 Task: In the Company uottawa.ca, Log call with description : 'Had a conversation with a lead interested in our support services.'; Select call outcome: 'Busy '; Select call Direction: Inbound; Add date: '5 September, 2023' and time 12:00:PM. Logged in from softage.1@softage.net
Action: Mouse moved to (119, 75)
Screenshot: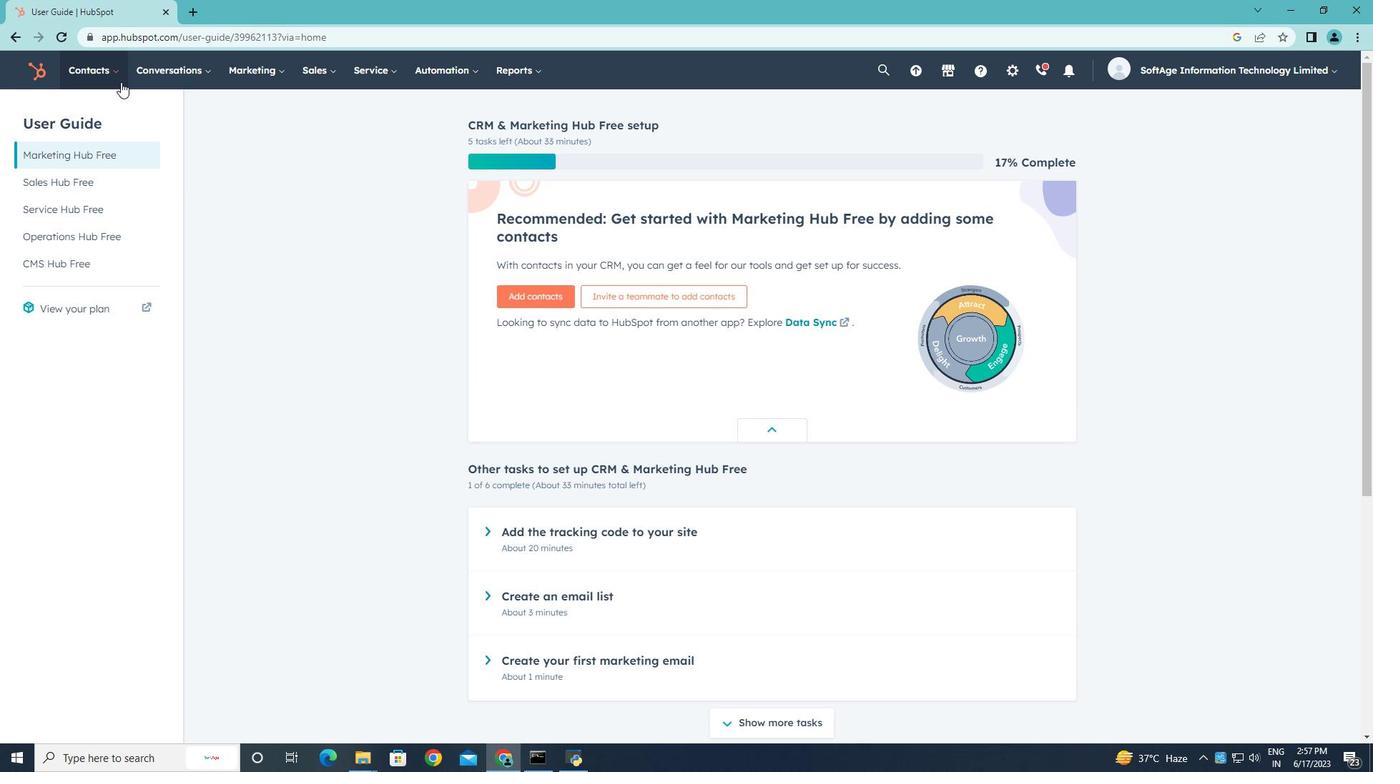 
Action: Mouse pressed left at (119, 75)
Screenshot: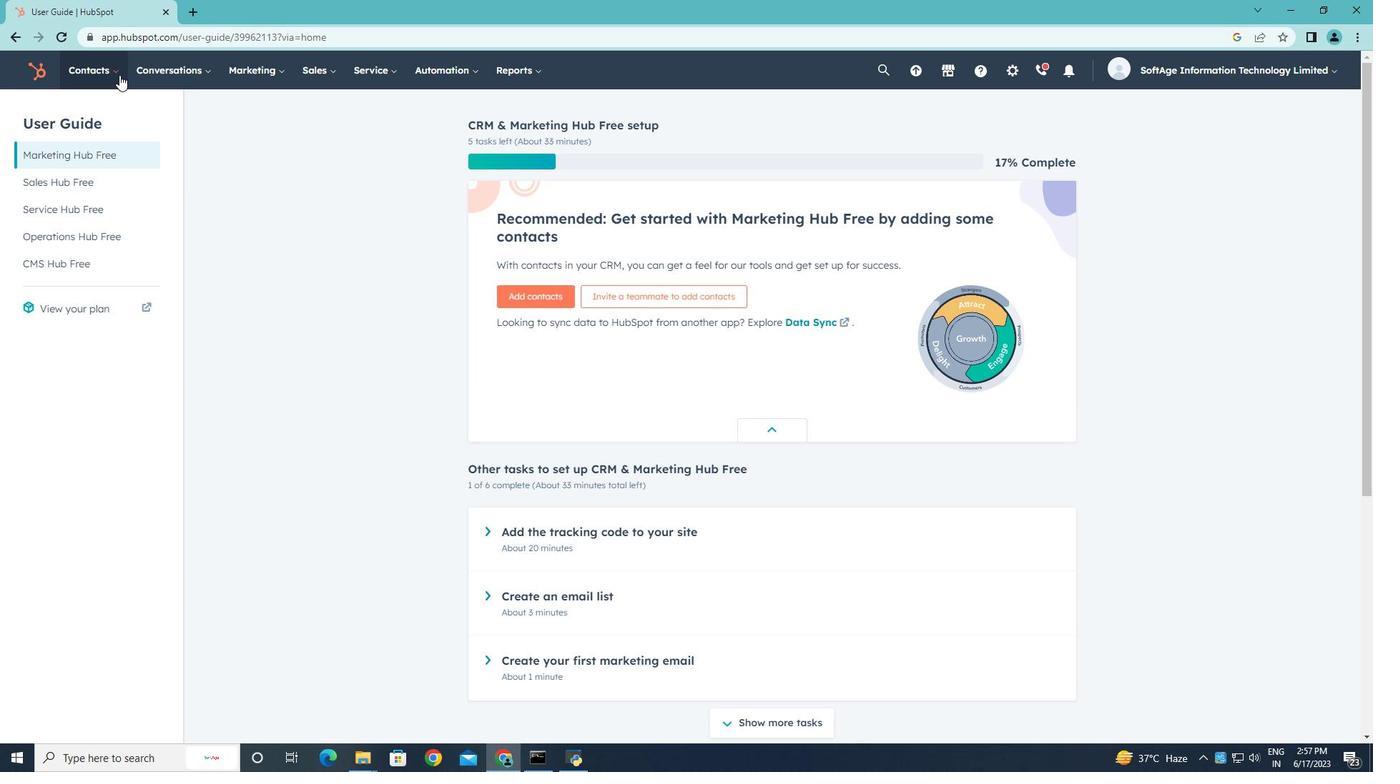 
Action: Mouse moved to (114, 143)
Screenshot: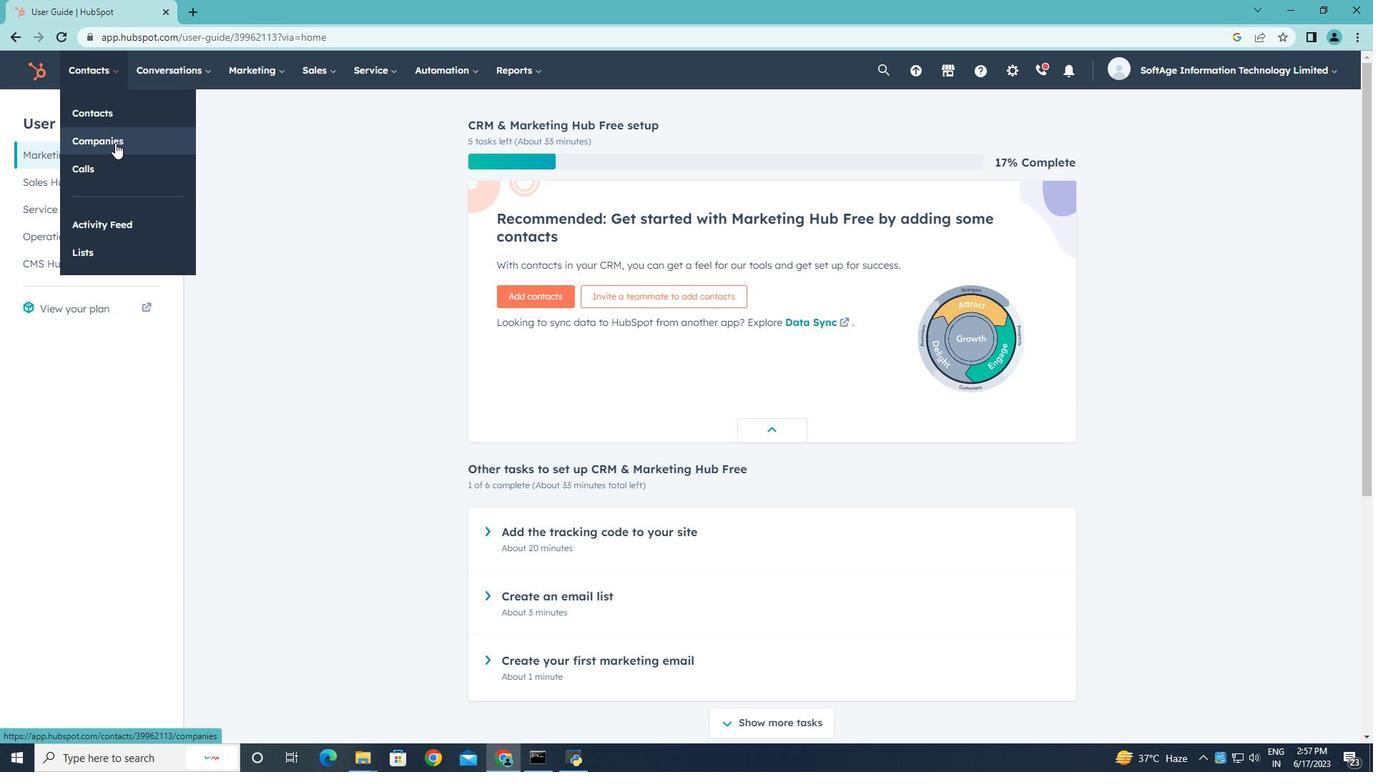 
Action: Mouse pressed left at (114, 143)
Screenshot: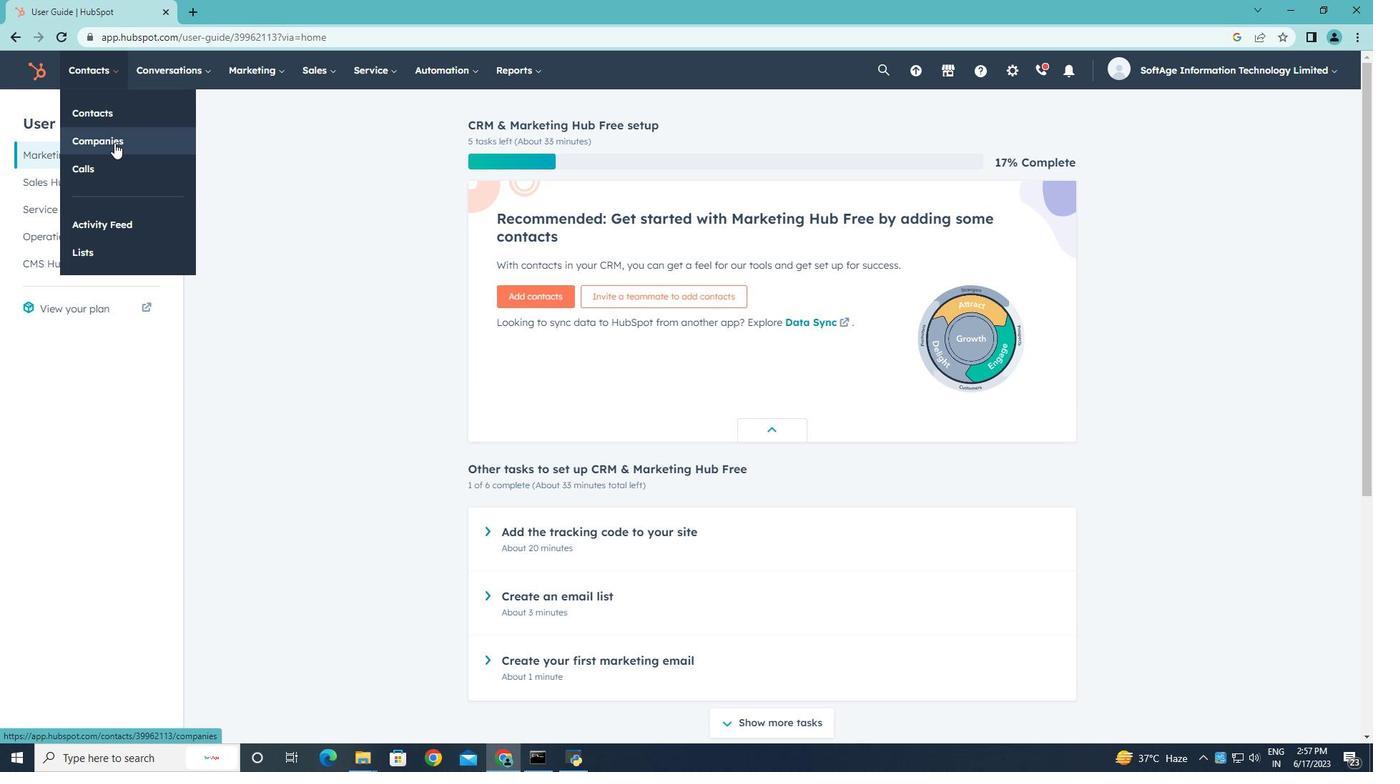 
Action: Mouse moved to (135, 233)
Screenshot: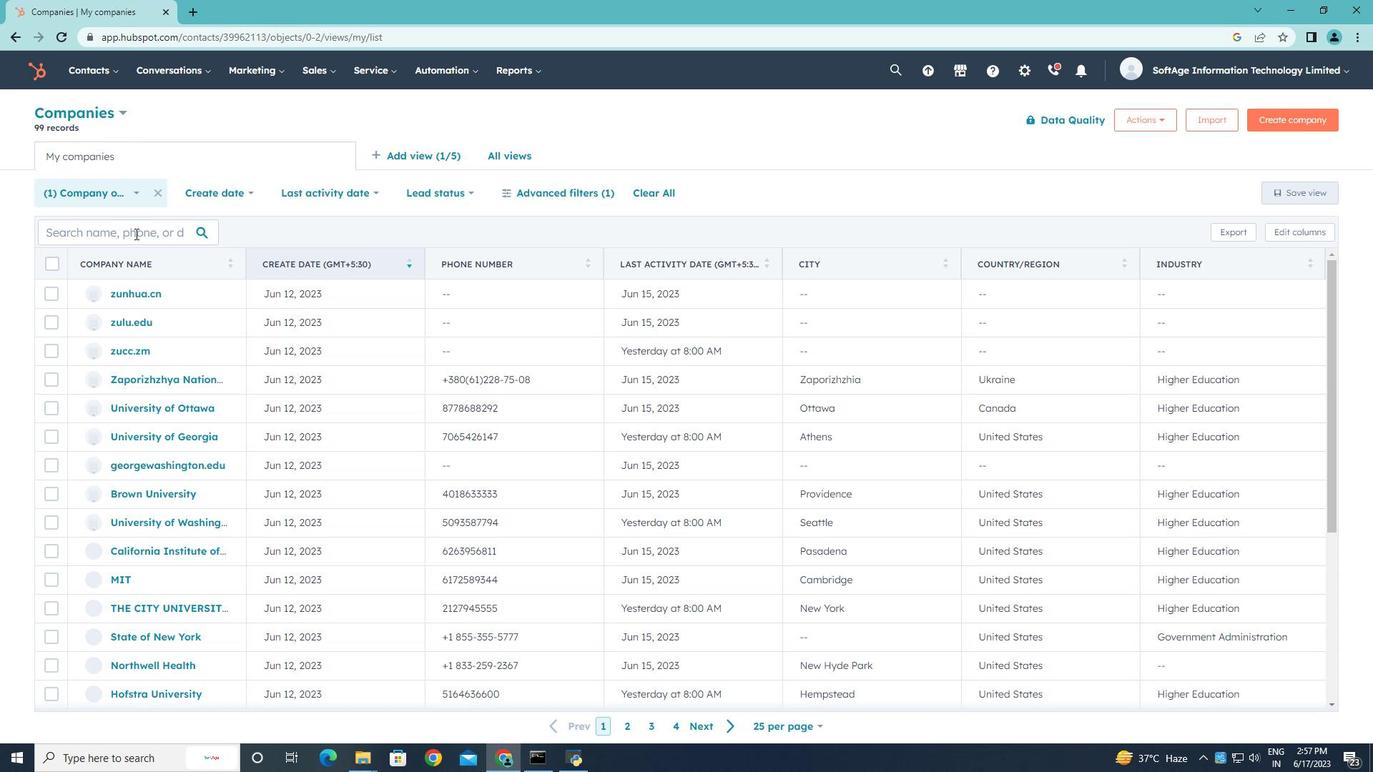 
Action: Mouse pressed left at (135, 233)
Screenshot: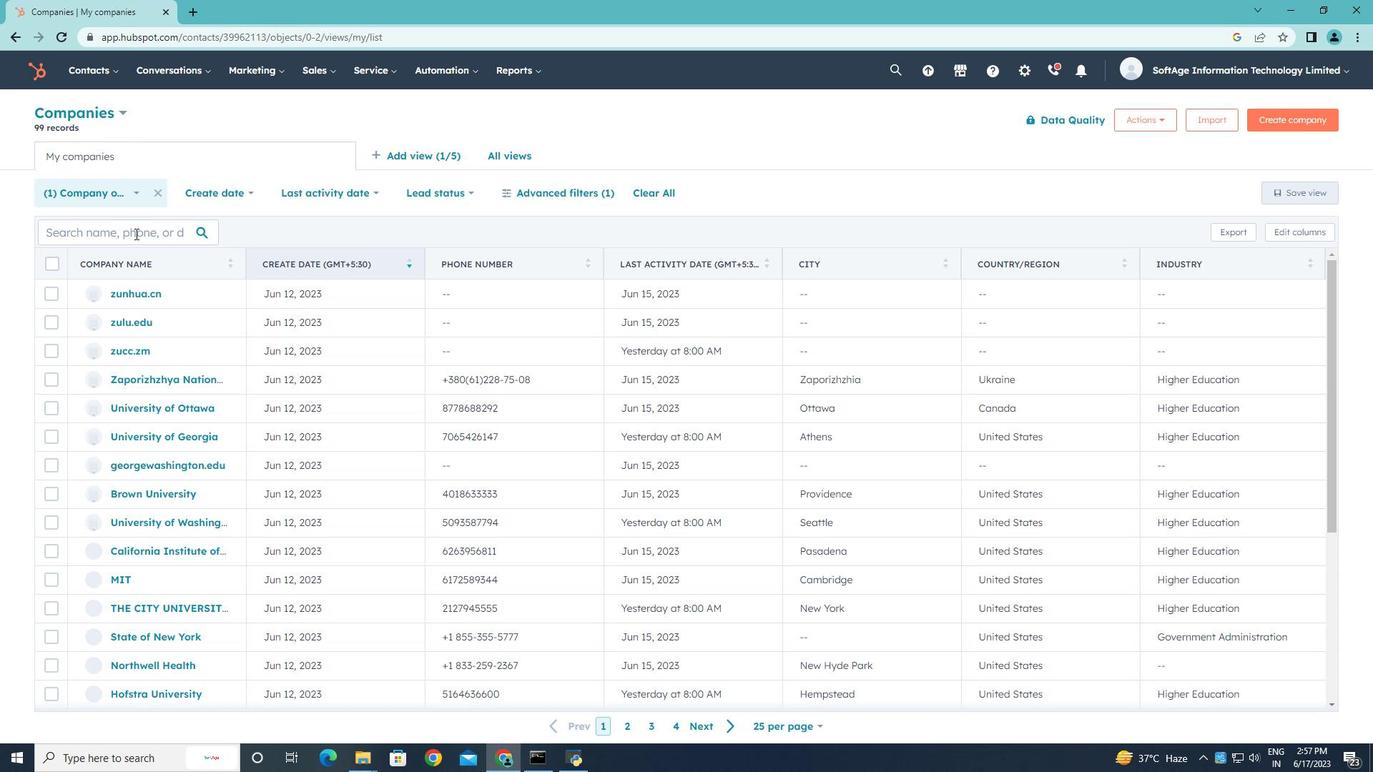 
Action: Key pressed uottawa.ca
Screenshot: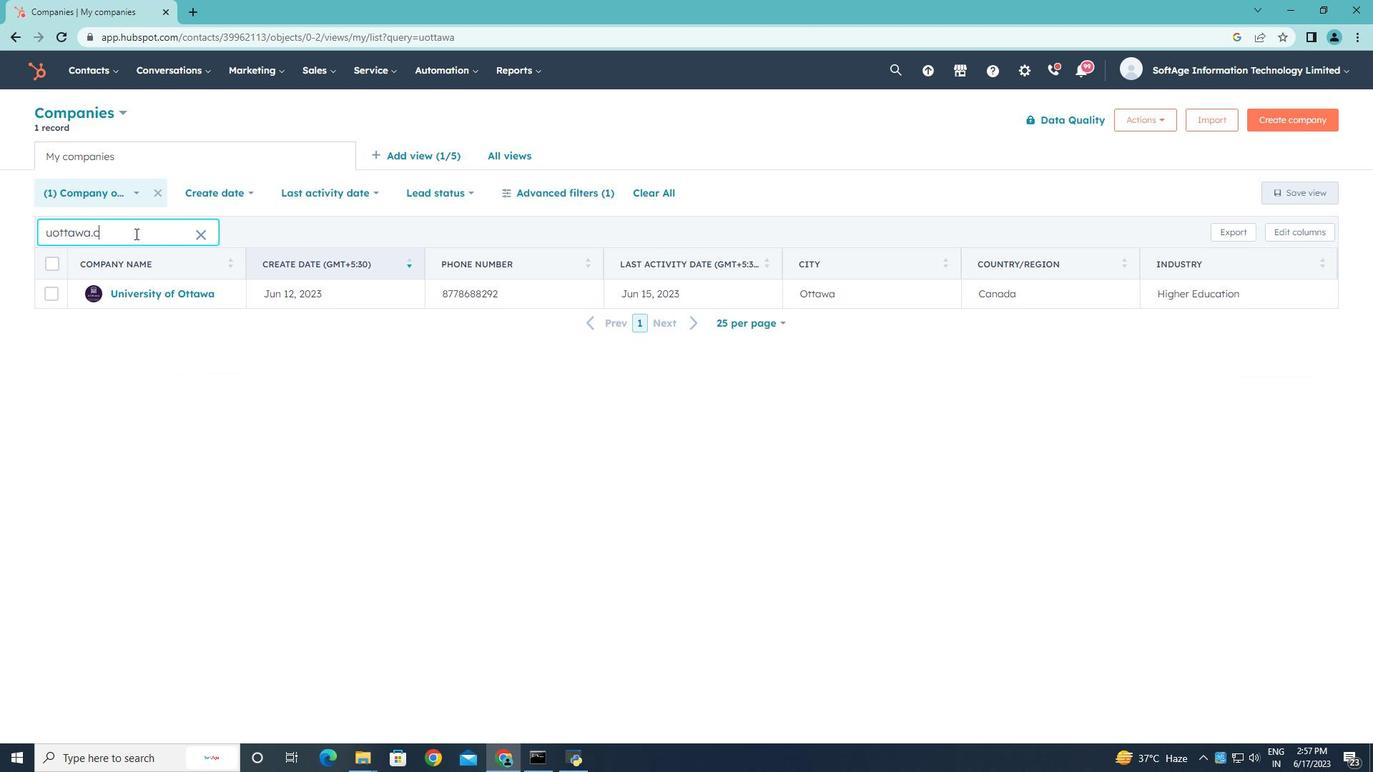 
Action: Mouse moved to (144, 293)
Screenshot: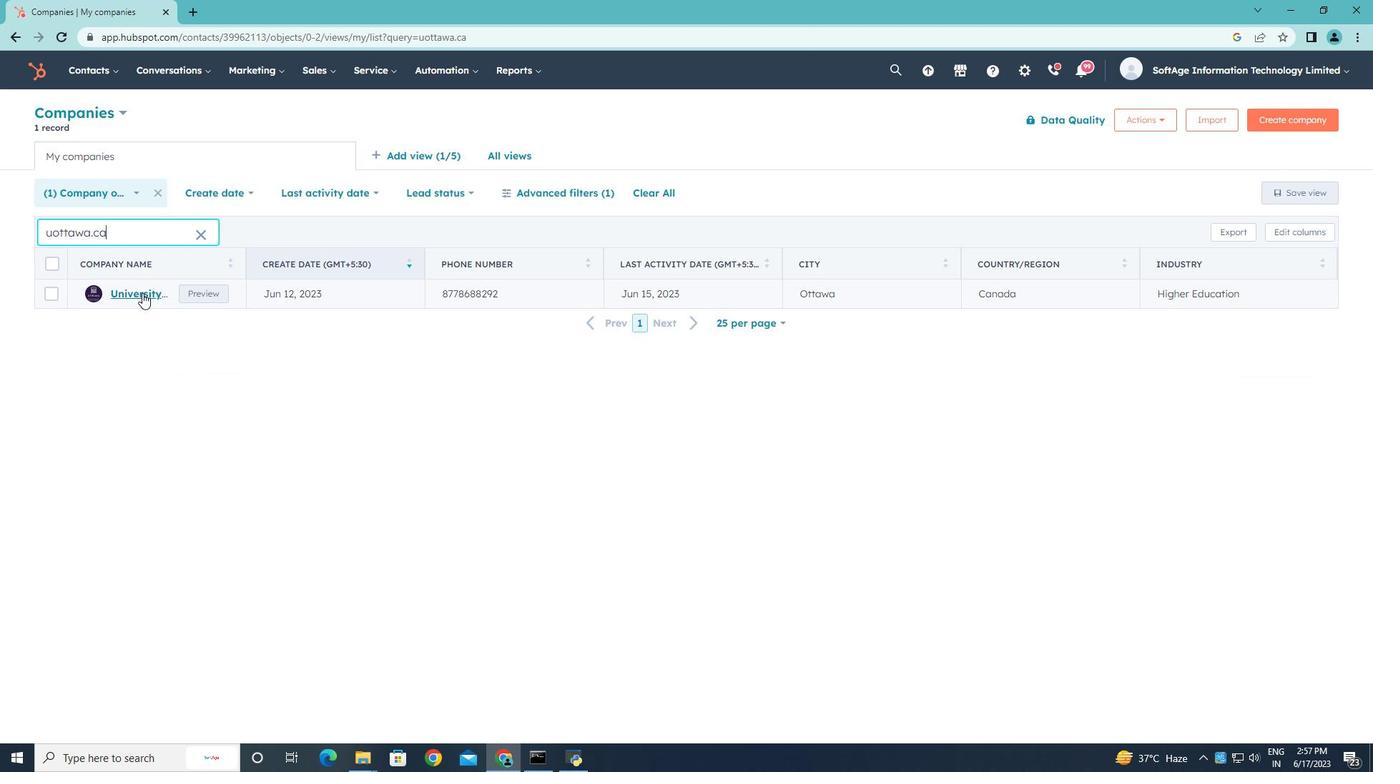 
Action: Mouse pressed left at (144, 293)
Screenshot: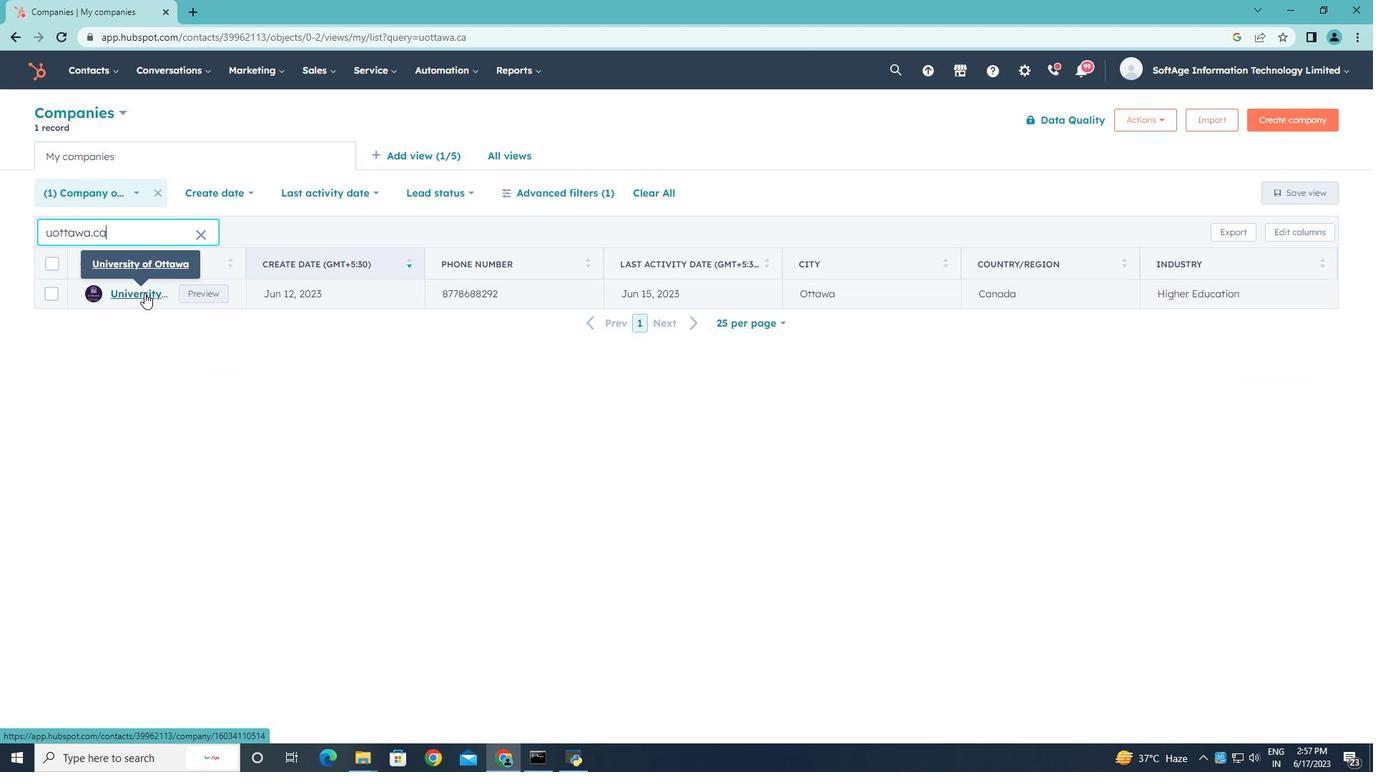 
Action: Mouse moved to (281, 243)
Screenshot: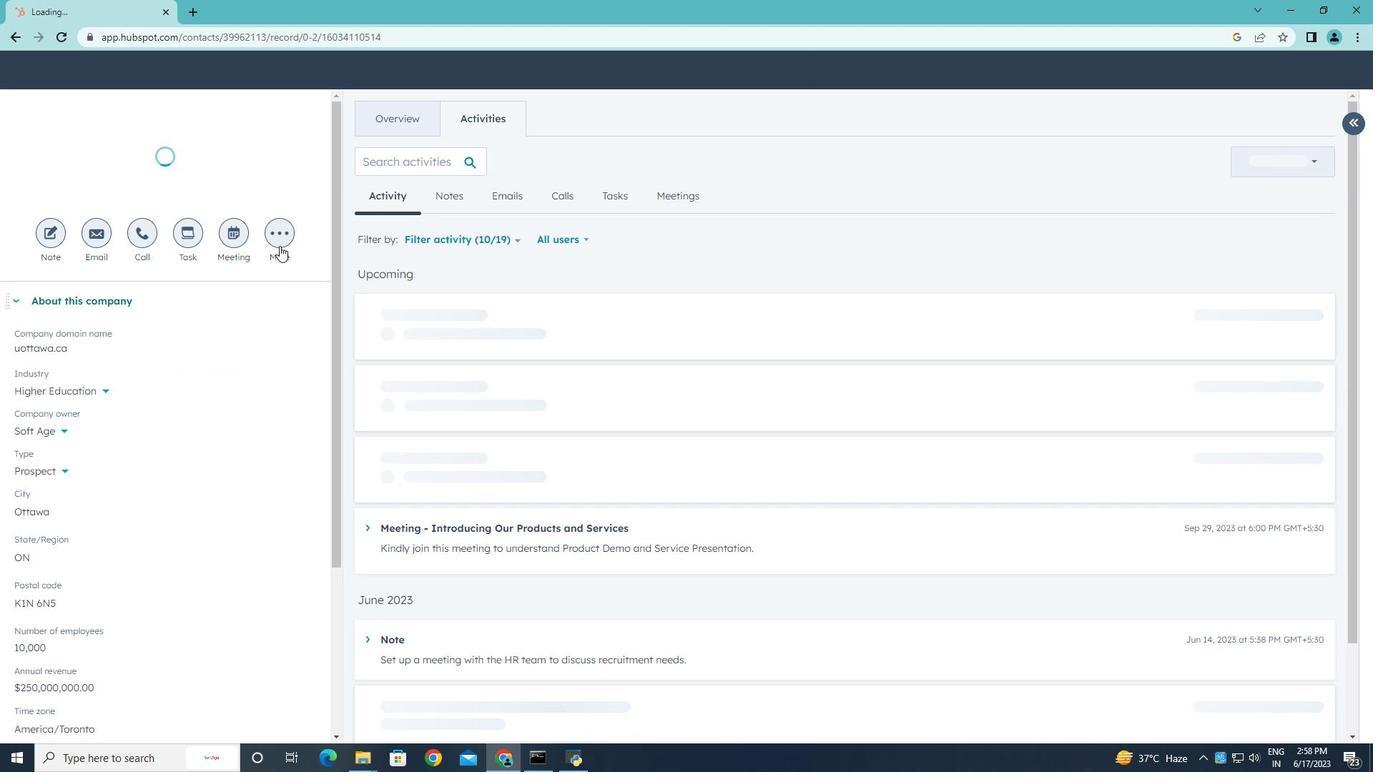 
Action: Mouse pressed left at (281, 243)
Screenshot: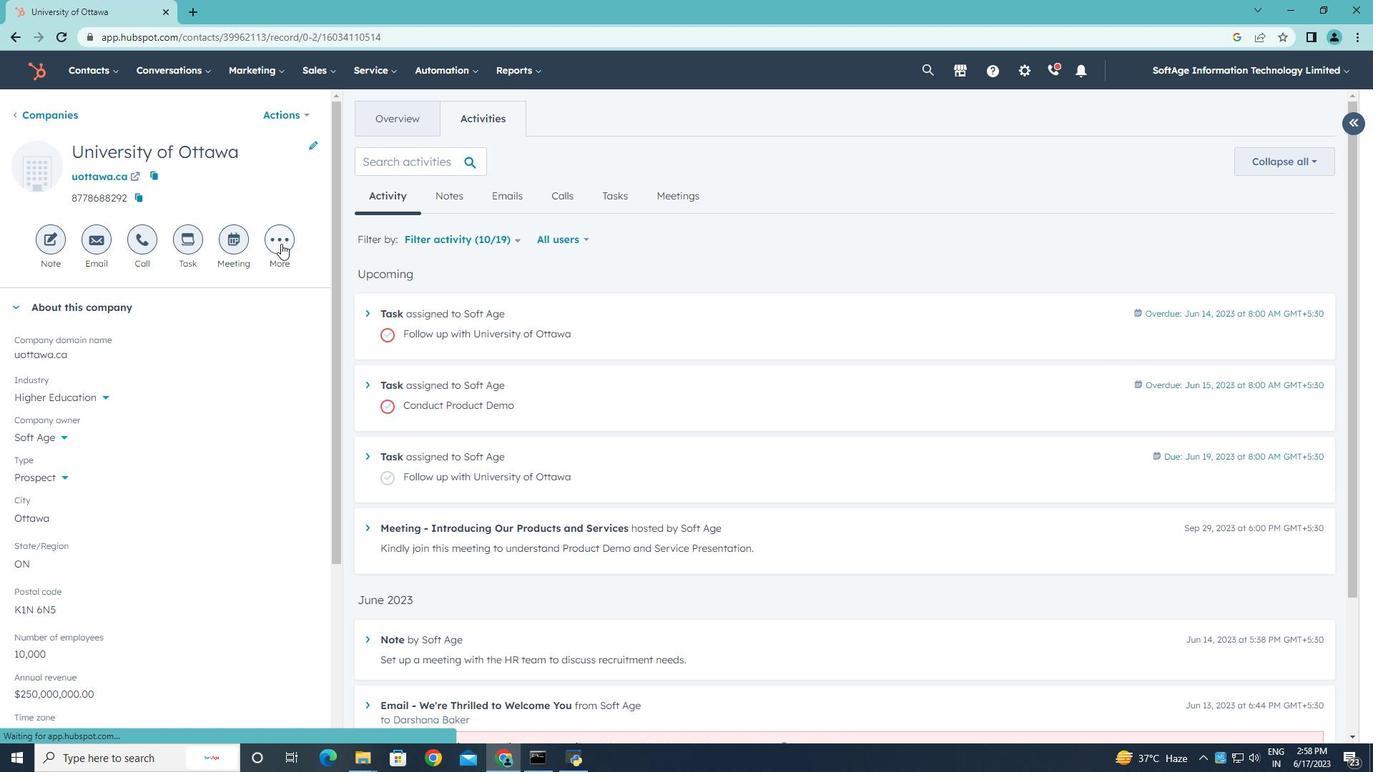 
Action: Mouse moved to (268, 355)
Screenshot: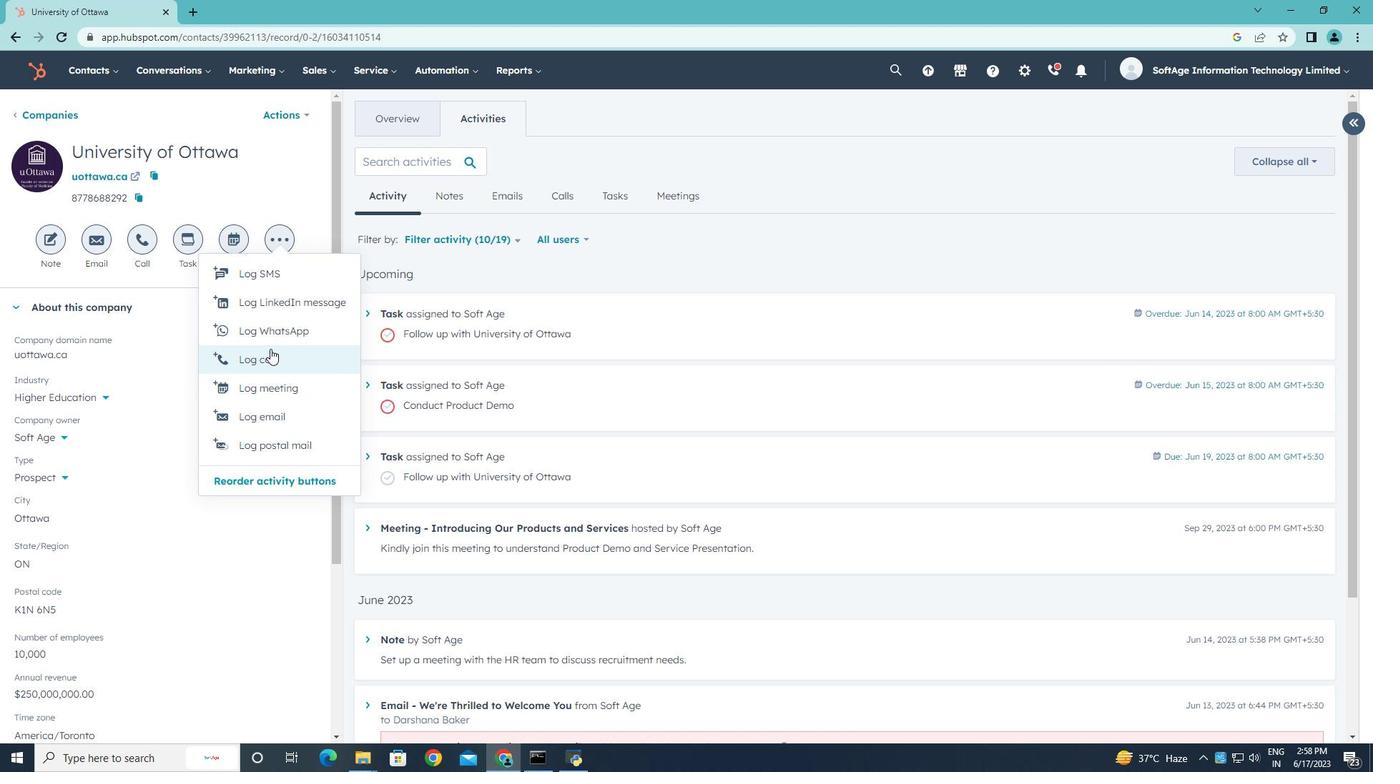 
Action: Mouse pressed left at (268, 355)
Screenshot: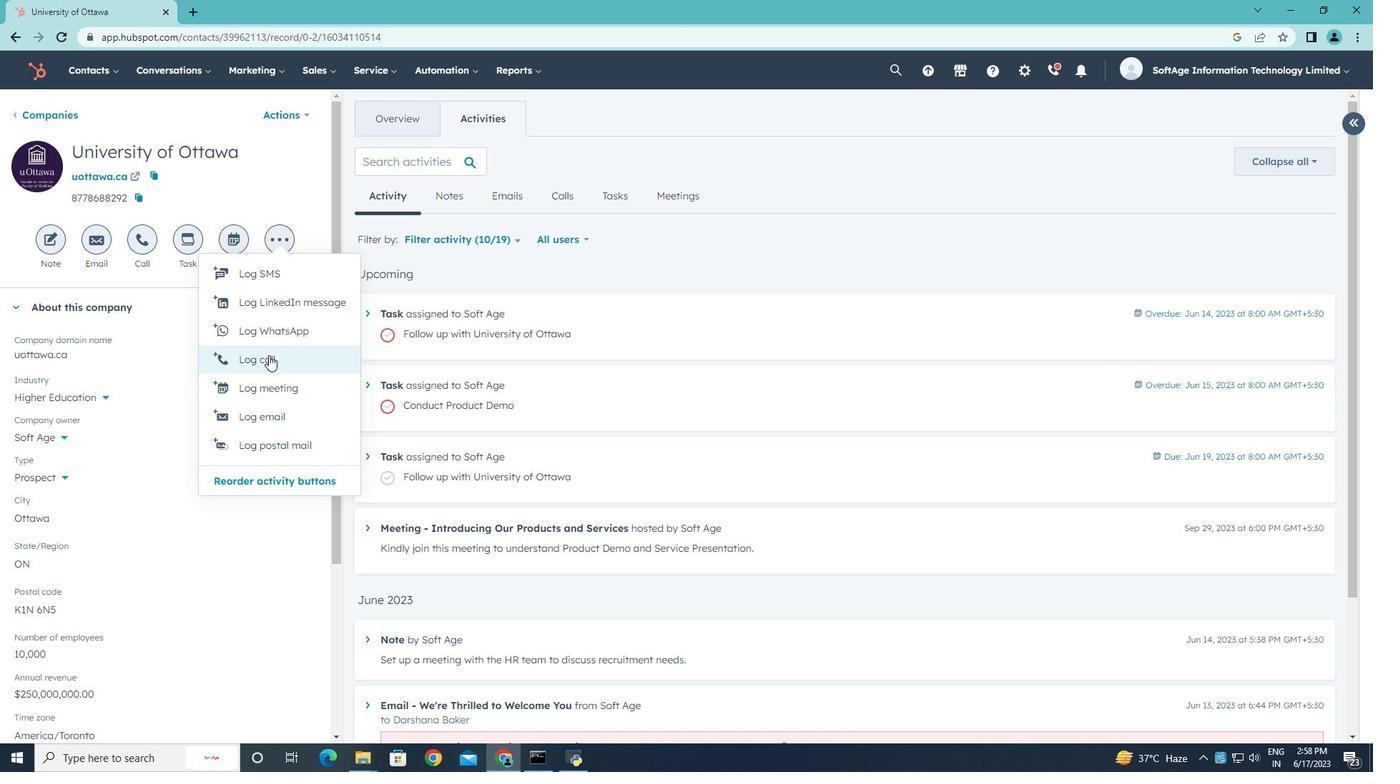 
Action: Key pressed <Key.shift>Had<Key.space>a<Key.space>conversation<Key.space>with<Key.space>a<Key.space>lead<Key.space>interested<Key.space>in<Key.space>our<Key.space>suoo<Key.backspace><Key.backspace>pport<Key.space>services.
Screenshot: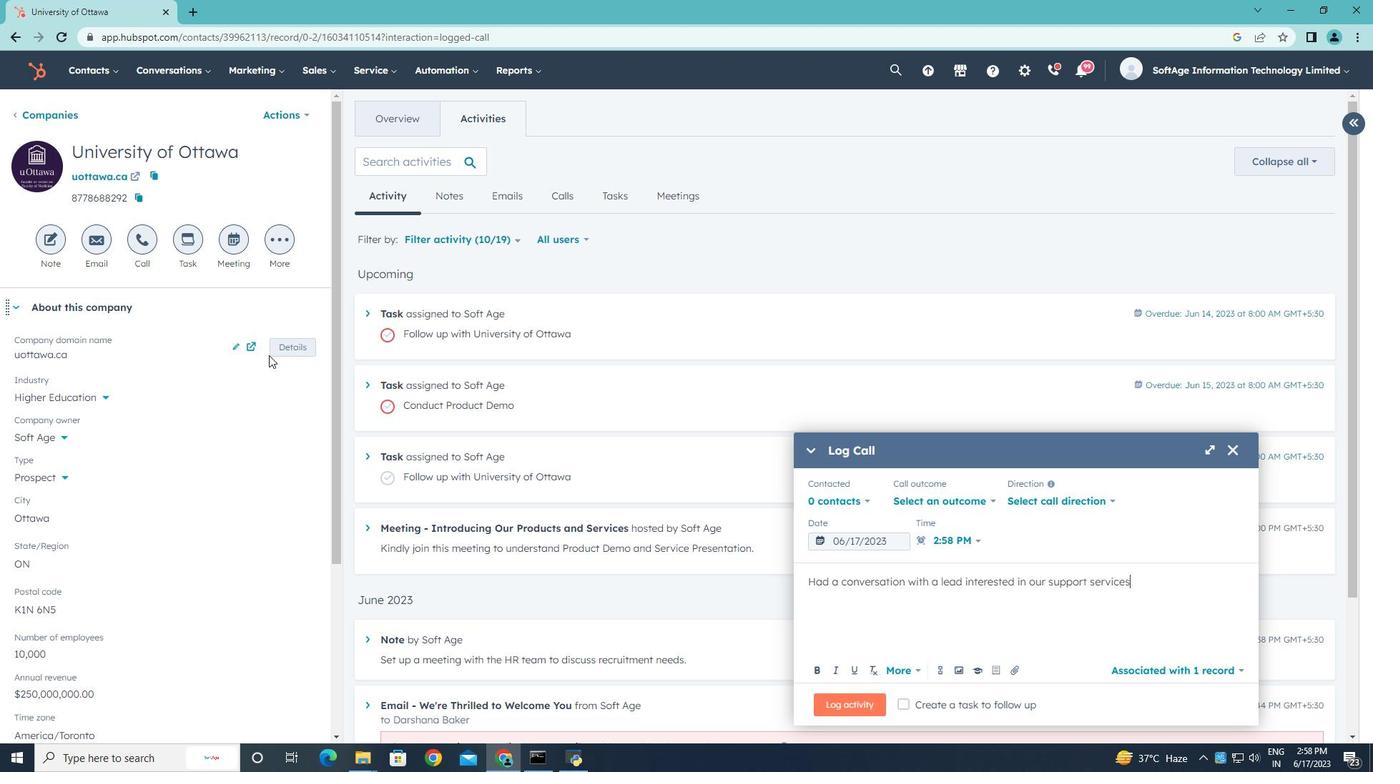 
Action: Mouse moved to (994, 502)
Screenshot: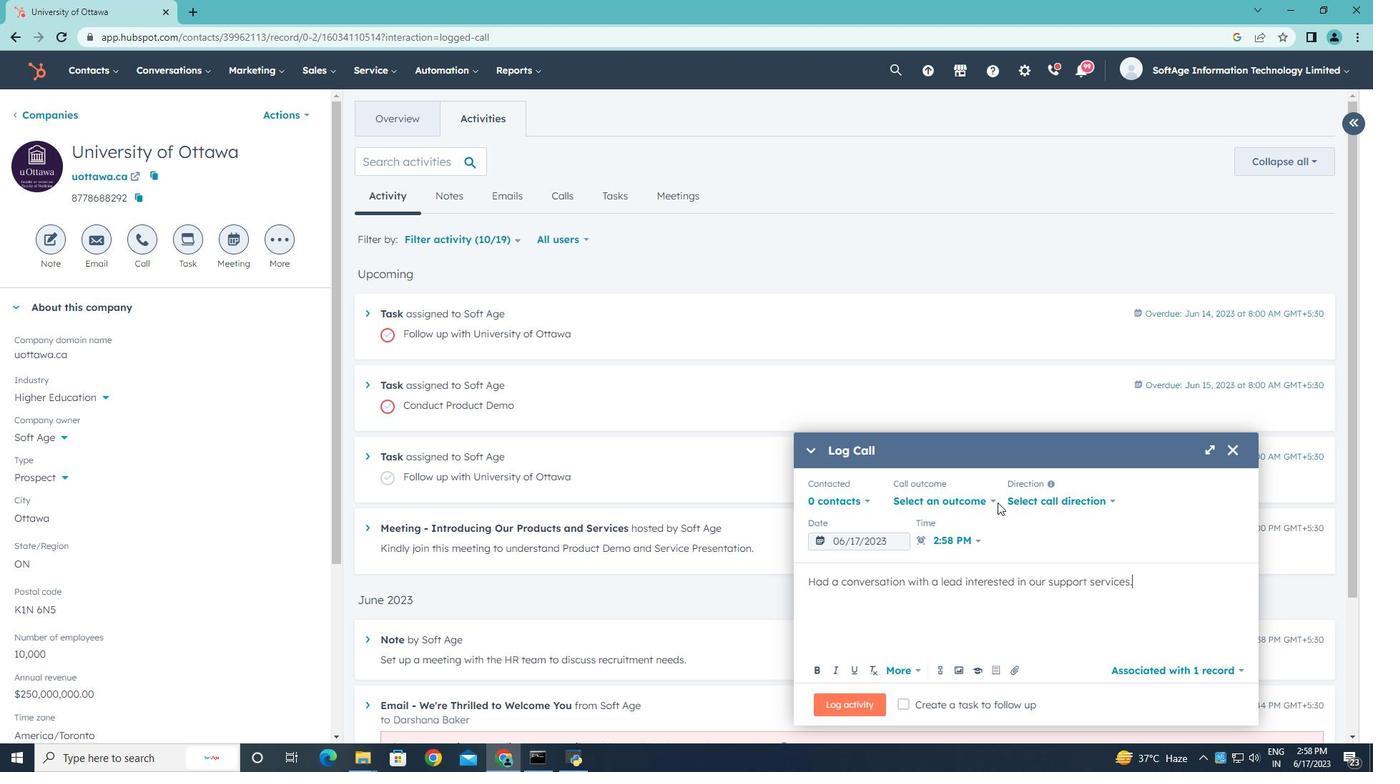 
Action: Mouse pressed left at (994, 502)
Screenshot: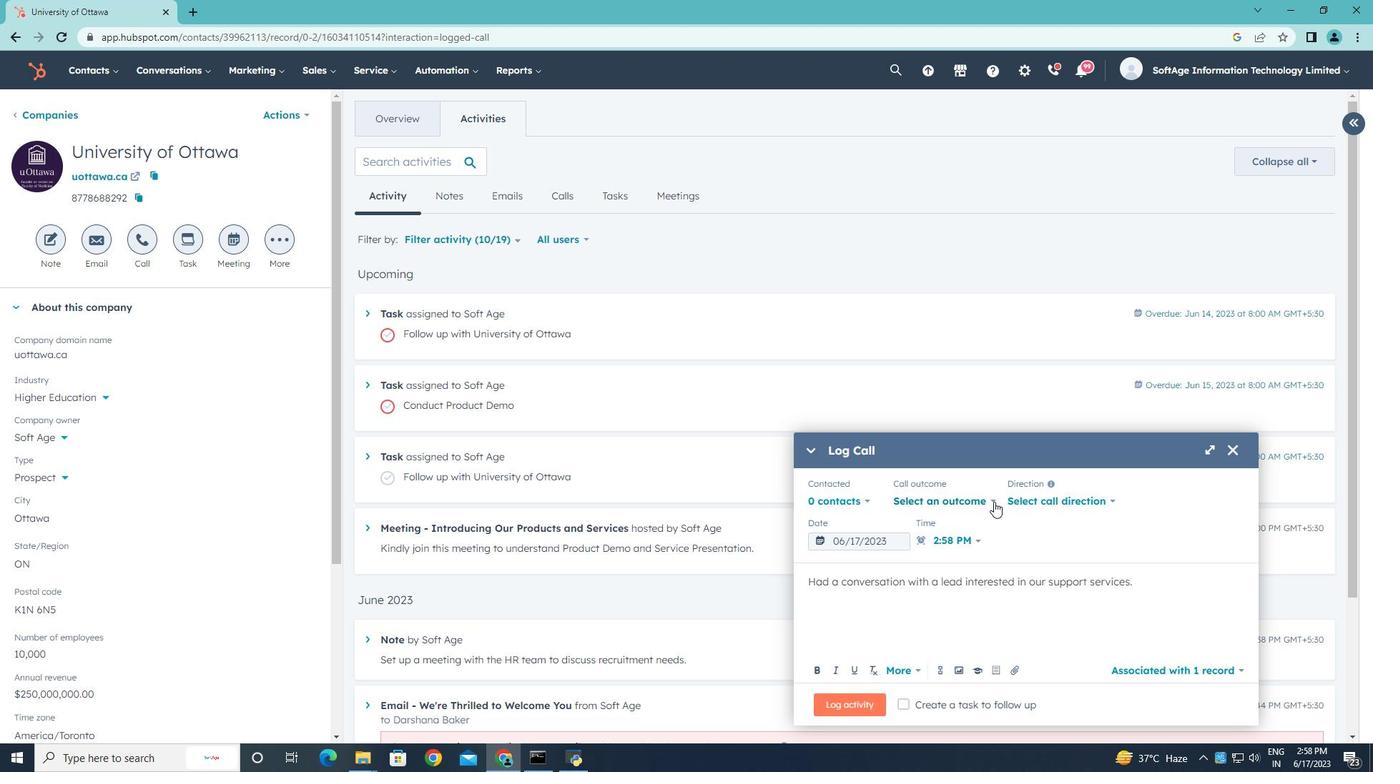 
Action: Mouse moved to (953, 536)
Screenshot: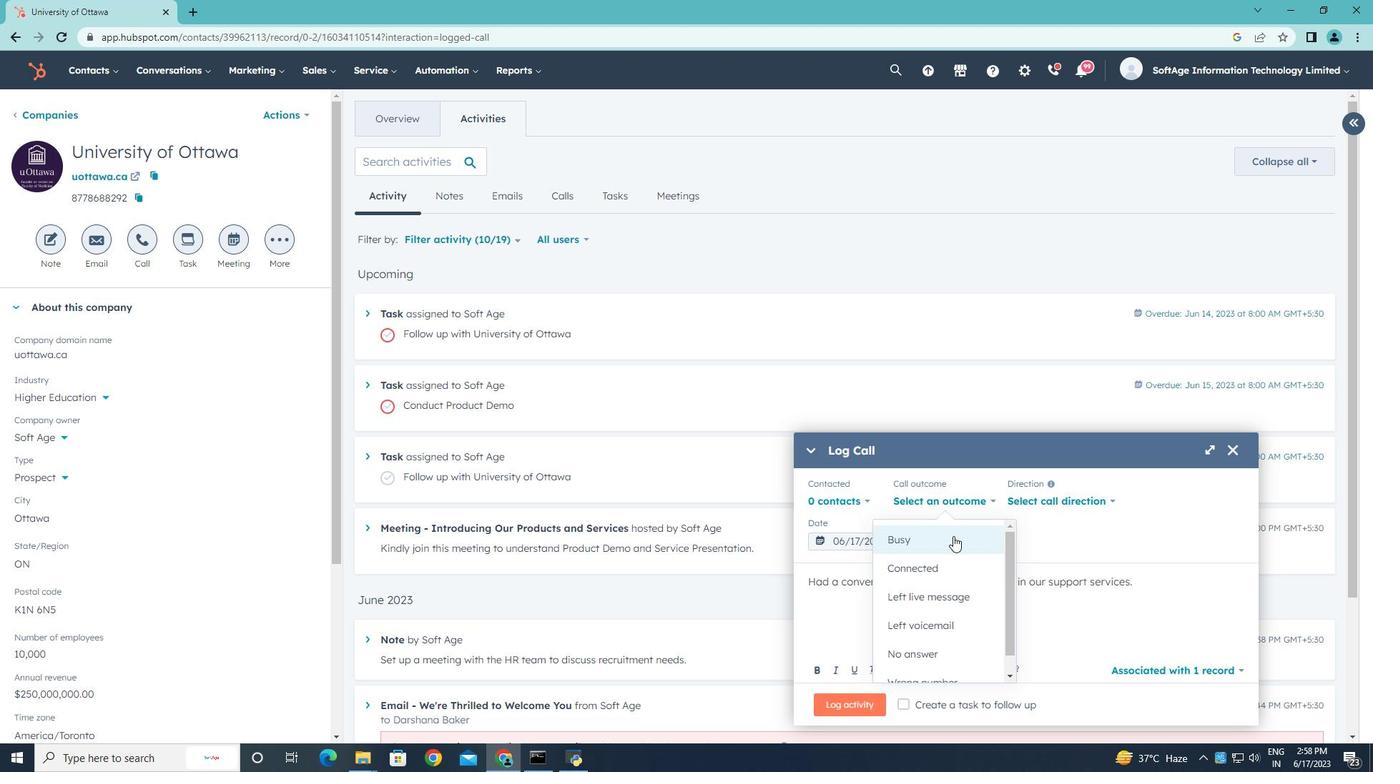 
Action: Mouse pressed left at (953, 536)
Screenshot: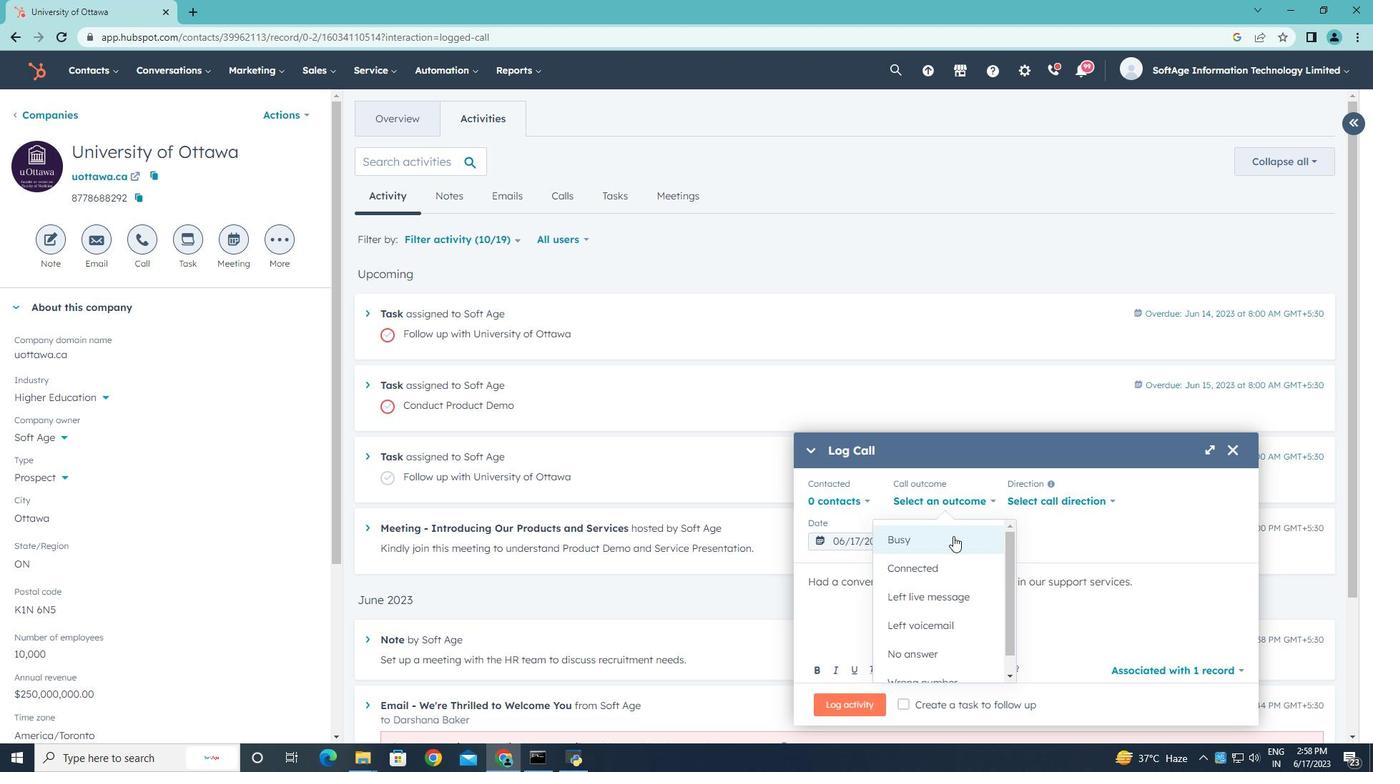 
Action: Mouse moved to (1040, 503)
Screenshot: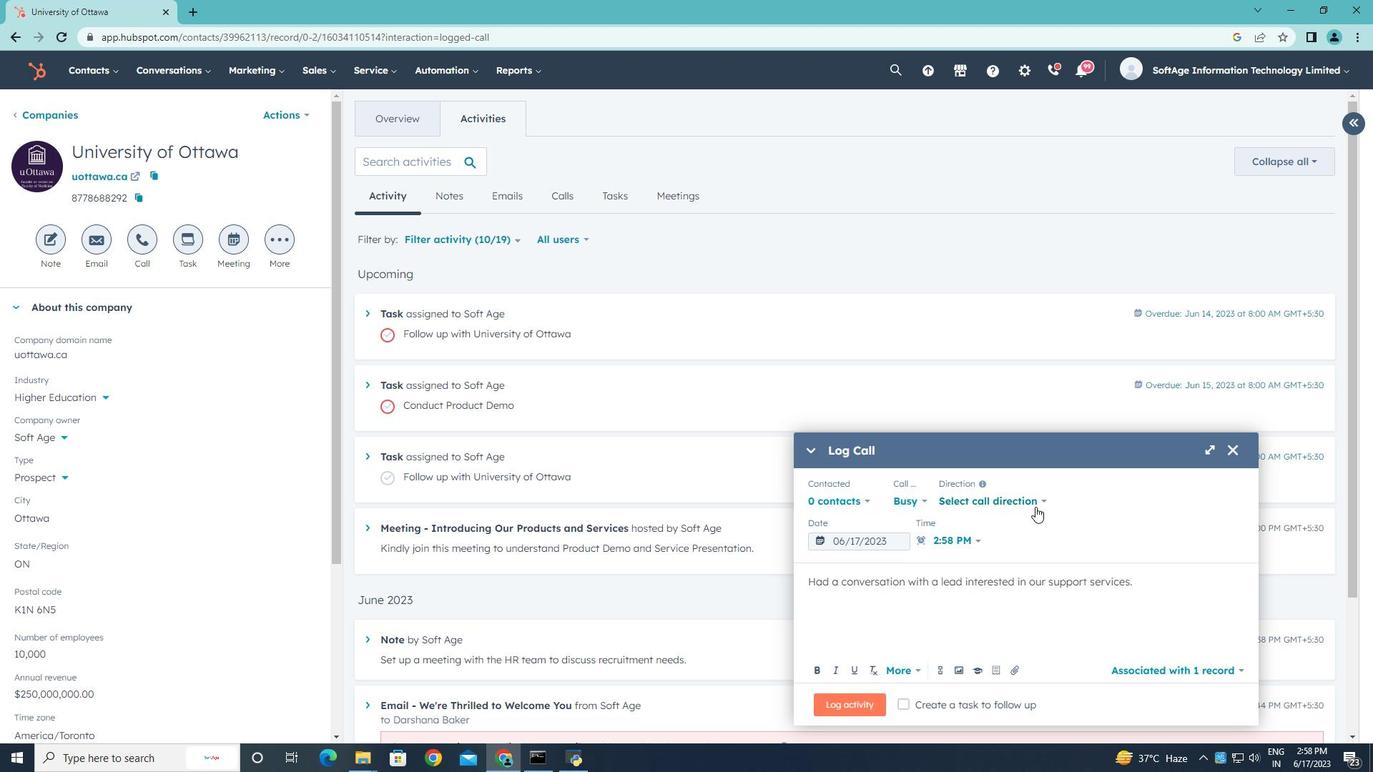 
Action: Mouse pressed left at (1040, 503)
Screenshot: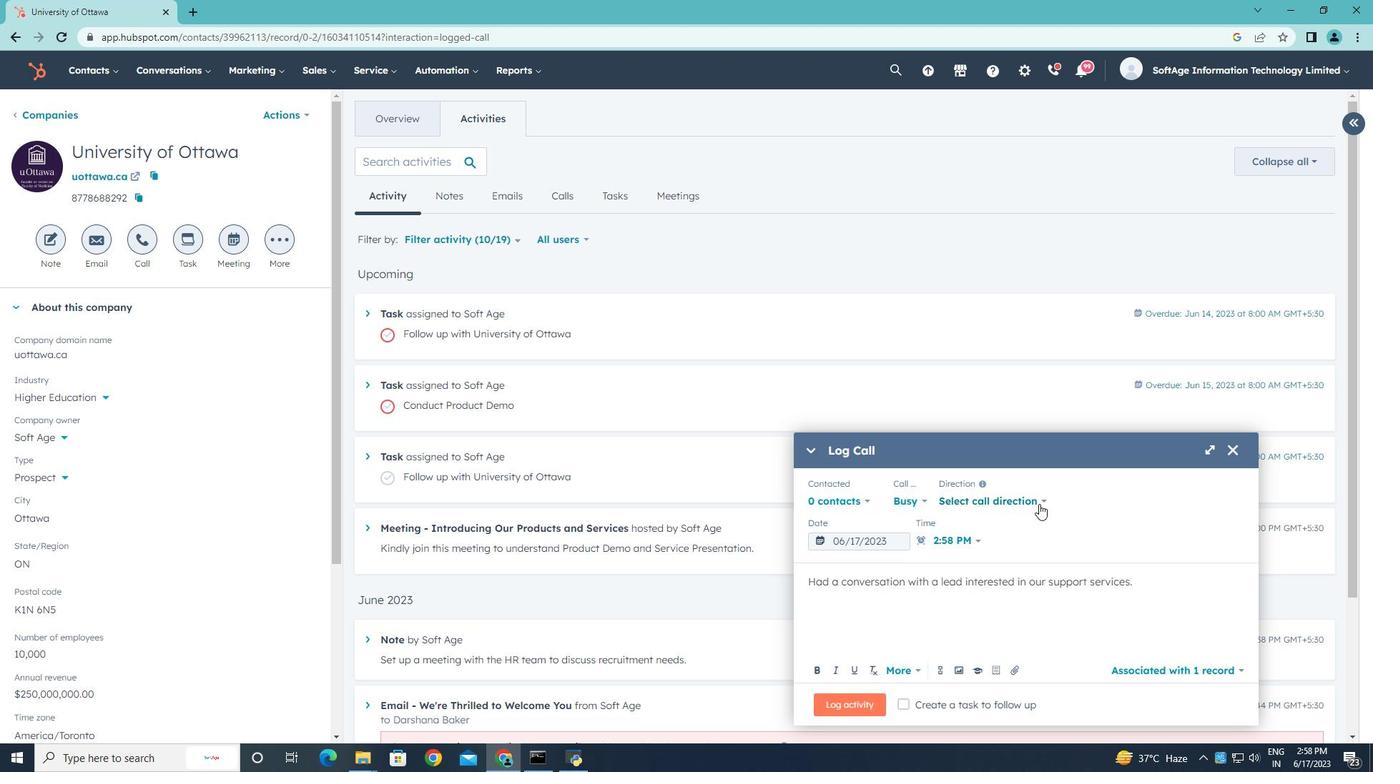 
Action: Mouse moved to (995, 535)
Screenshot: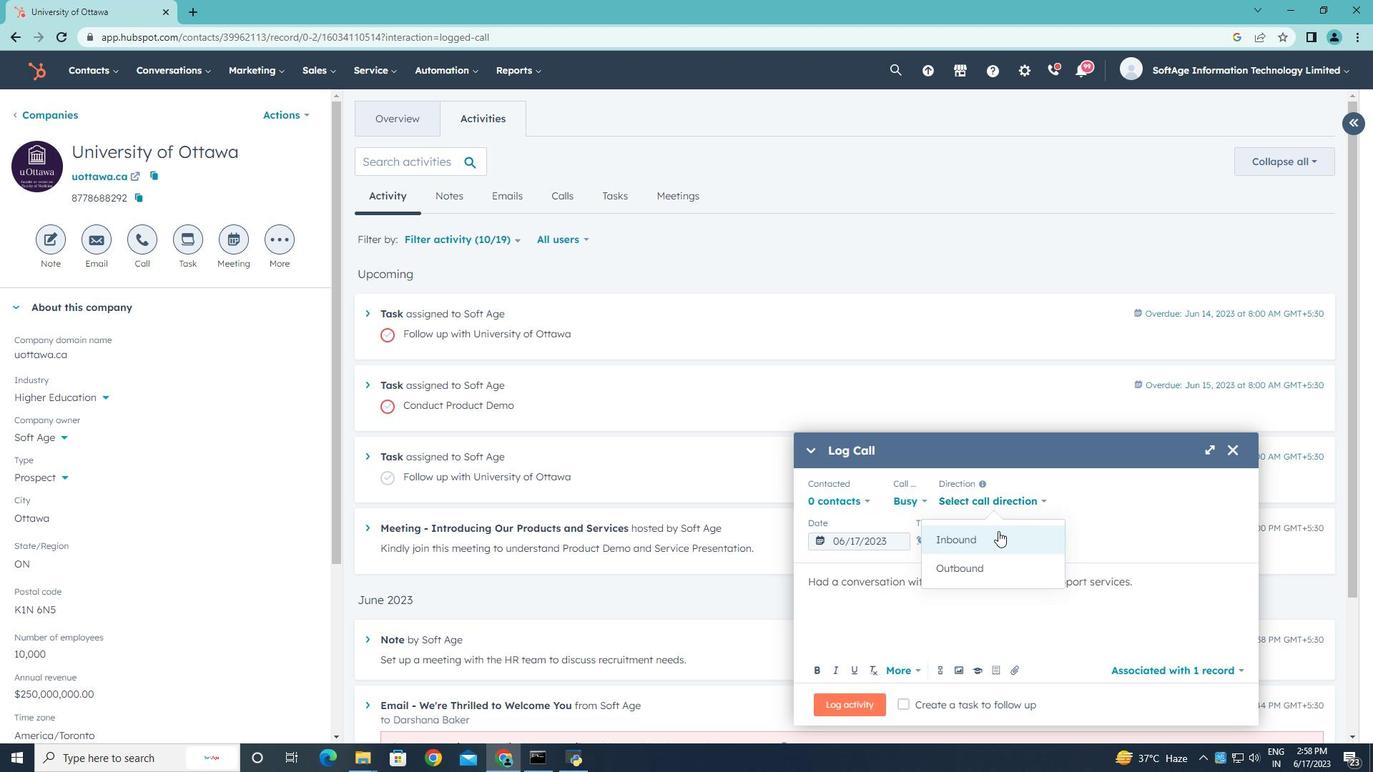 
Action: Mouse pressed left at (995, 535)
Screenshot: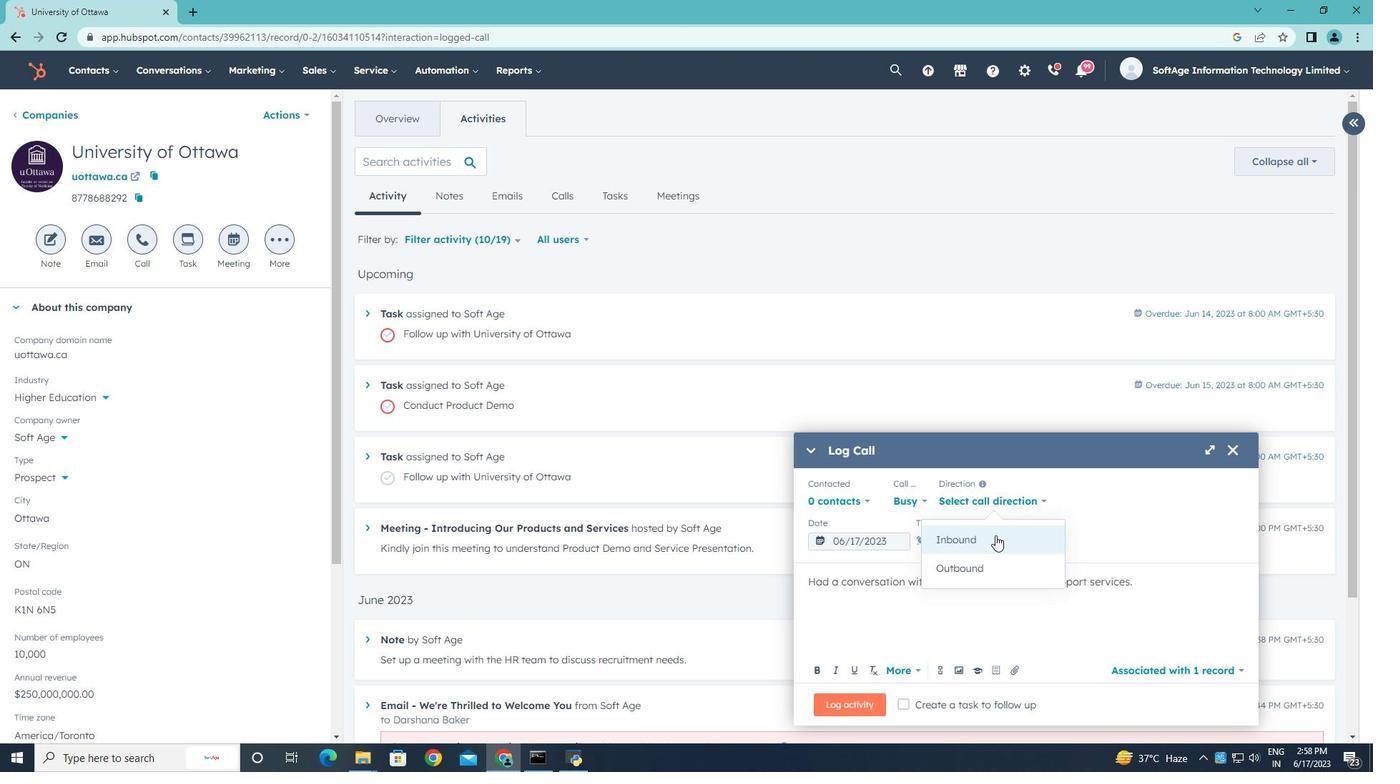 
Action: Mouse moved to (1107, 505)
Screenshot: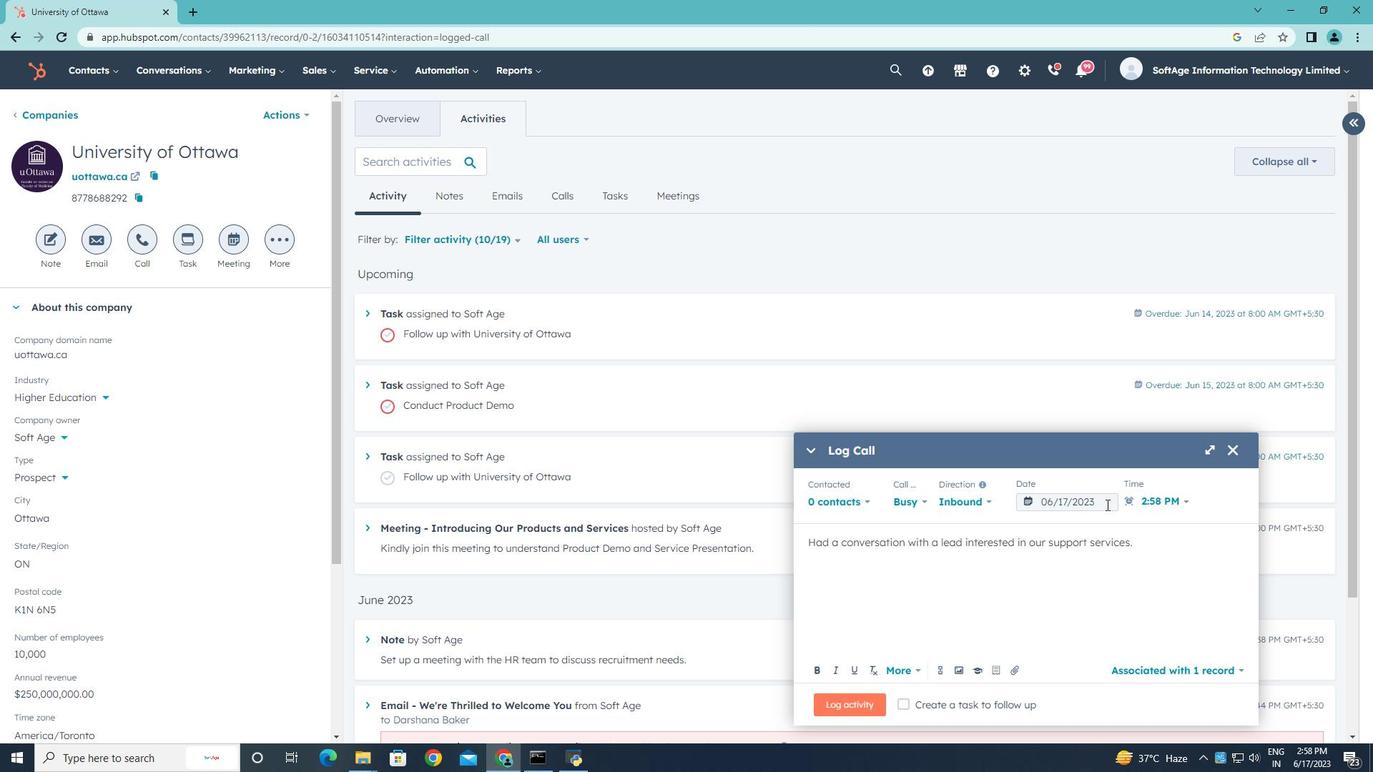 
Action: Mouse pressed left at (1107, 505)
Screenshot: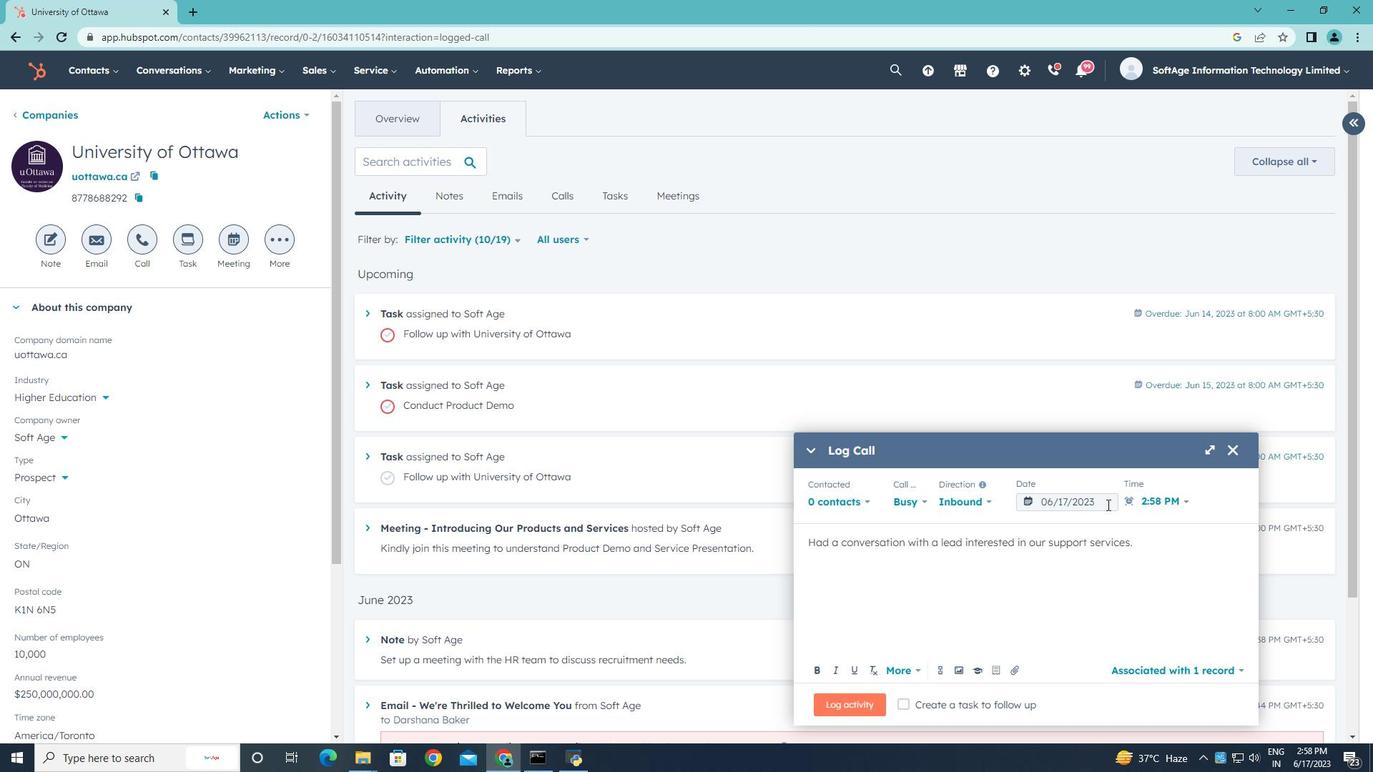 
Action: Mouse moved to (1202, 274)
Screenshot: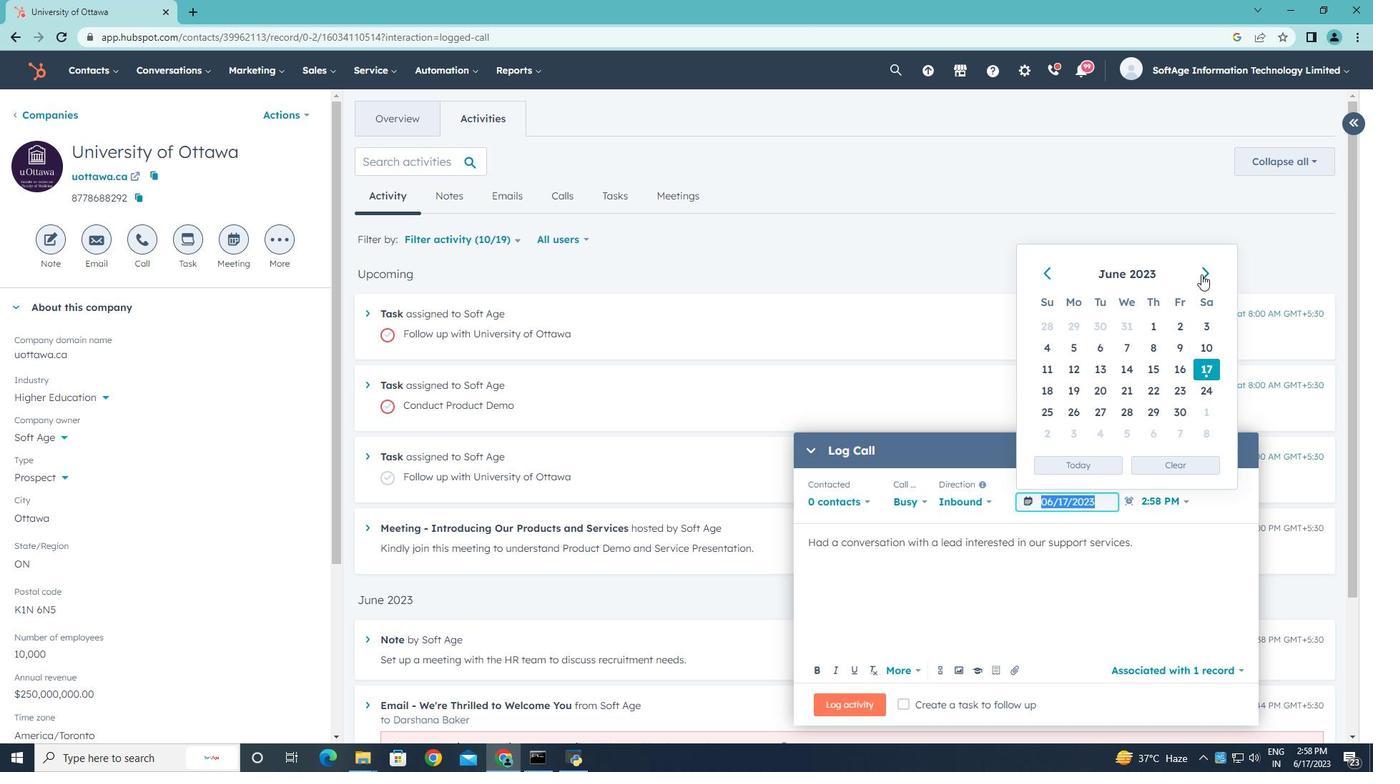
Action: Mouse pressed left at (1202, 274)
Screenshot: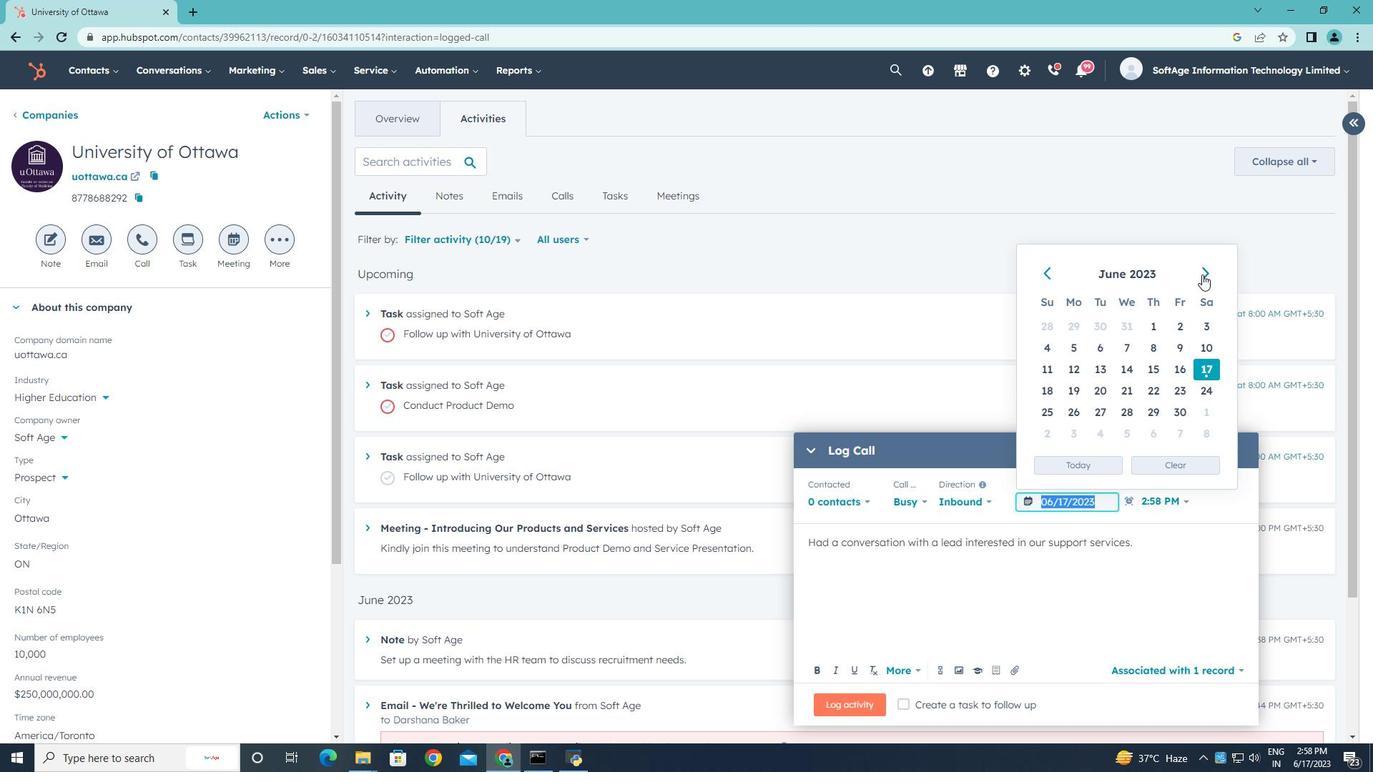 
Action: Mouse pressed left at (1202, 274)
Screenshot: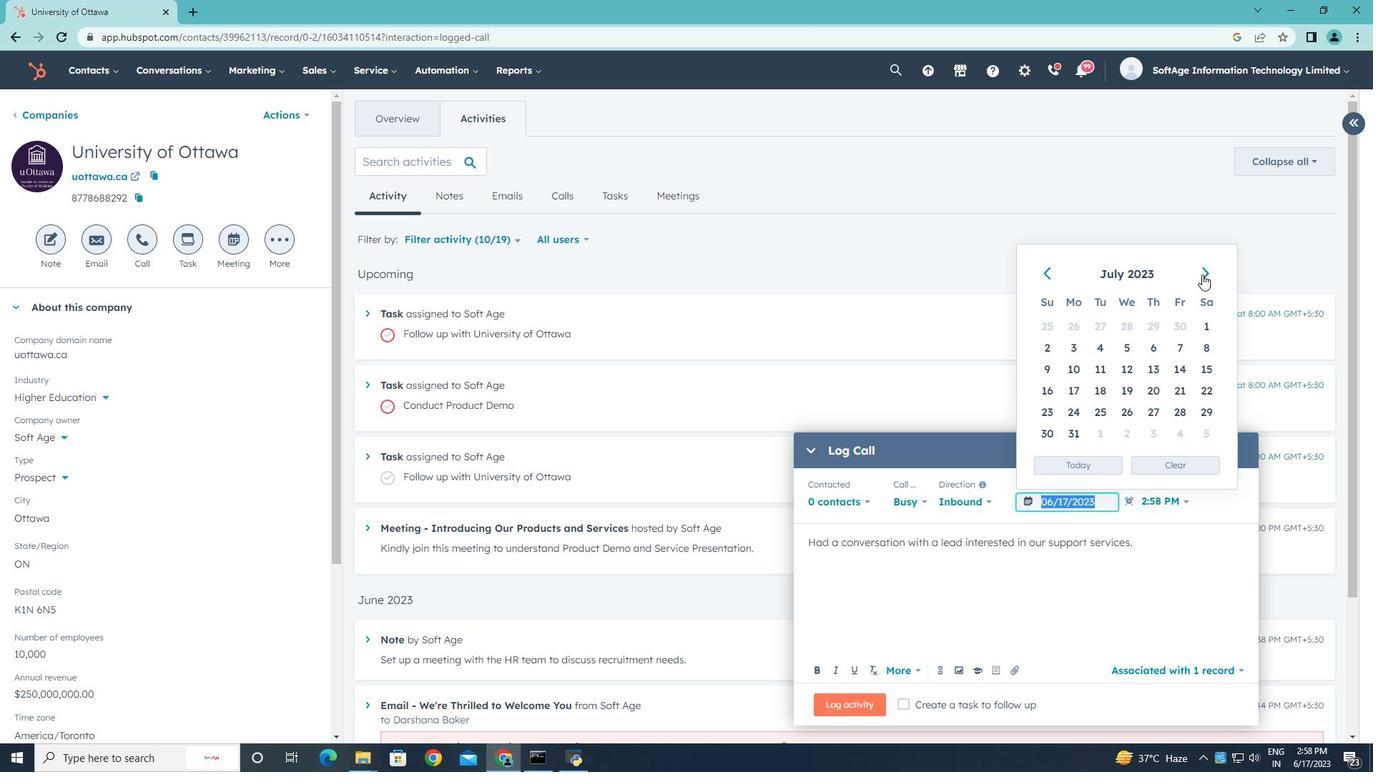 
Action: Mouse pressed left at (1202, 274)
Screenshot: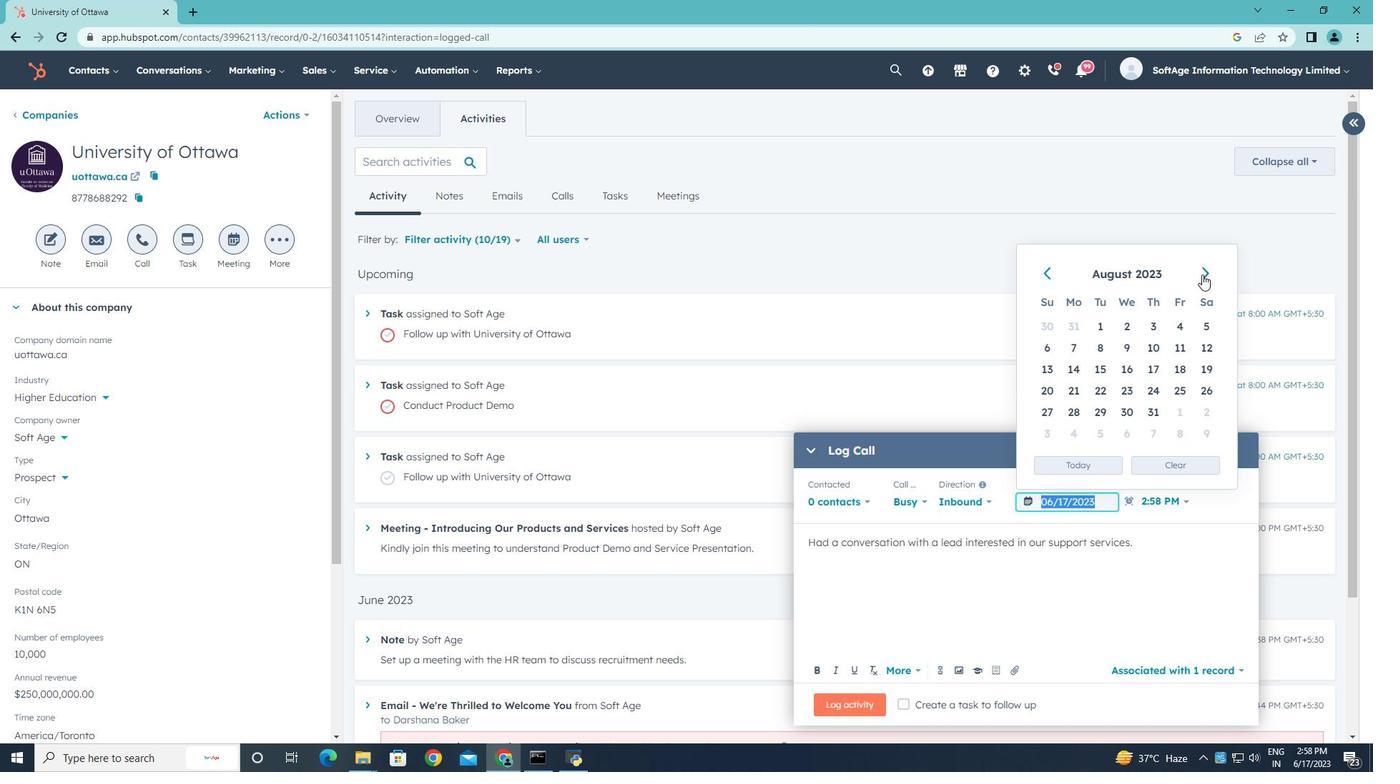 
Action: Mouse moved to (1103, 347)
Screenshot: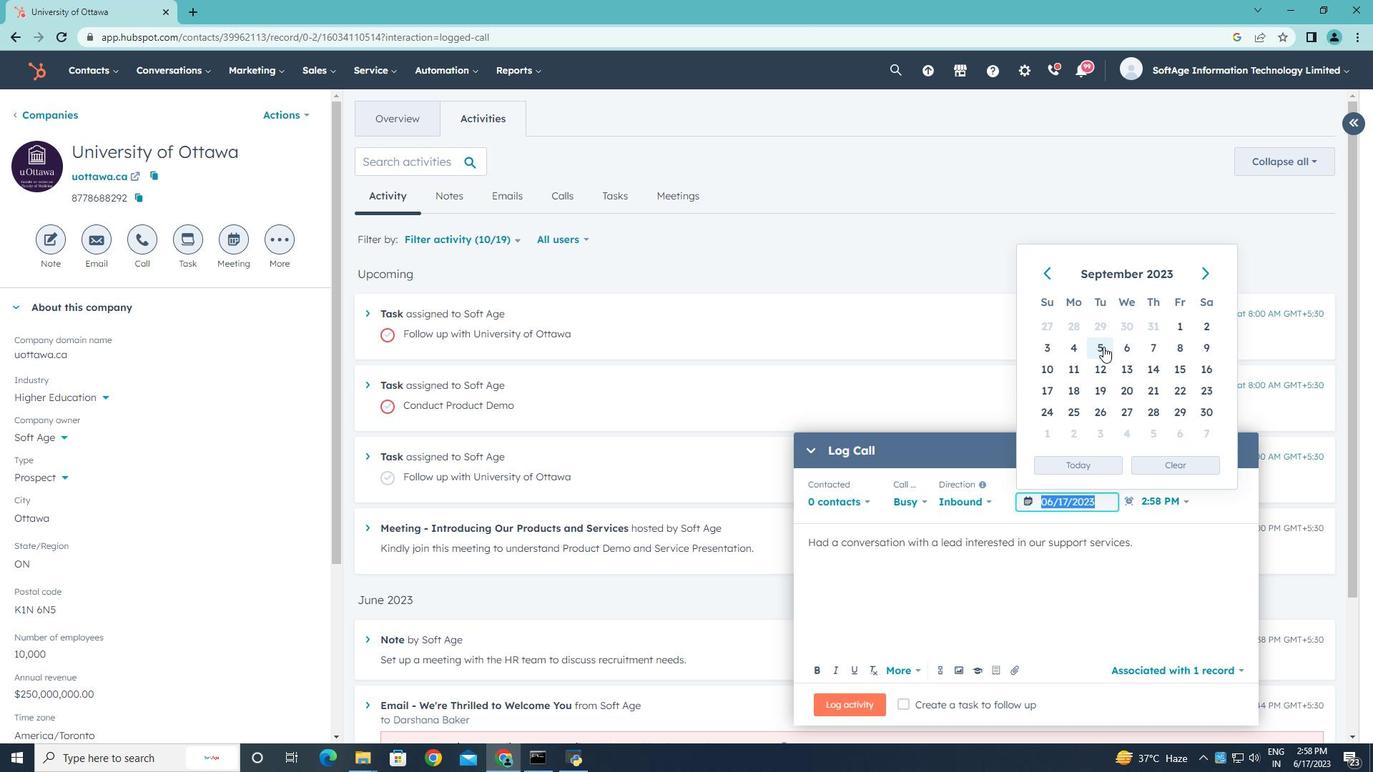 
Action: Mouse pressed left at (1103, 347)
Screenshot: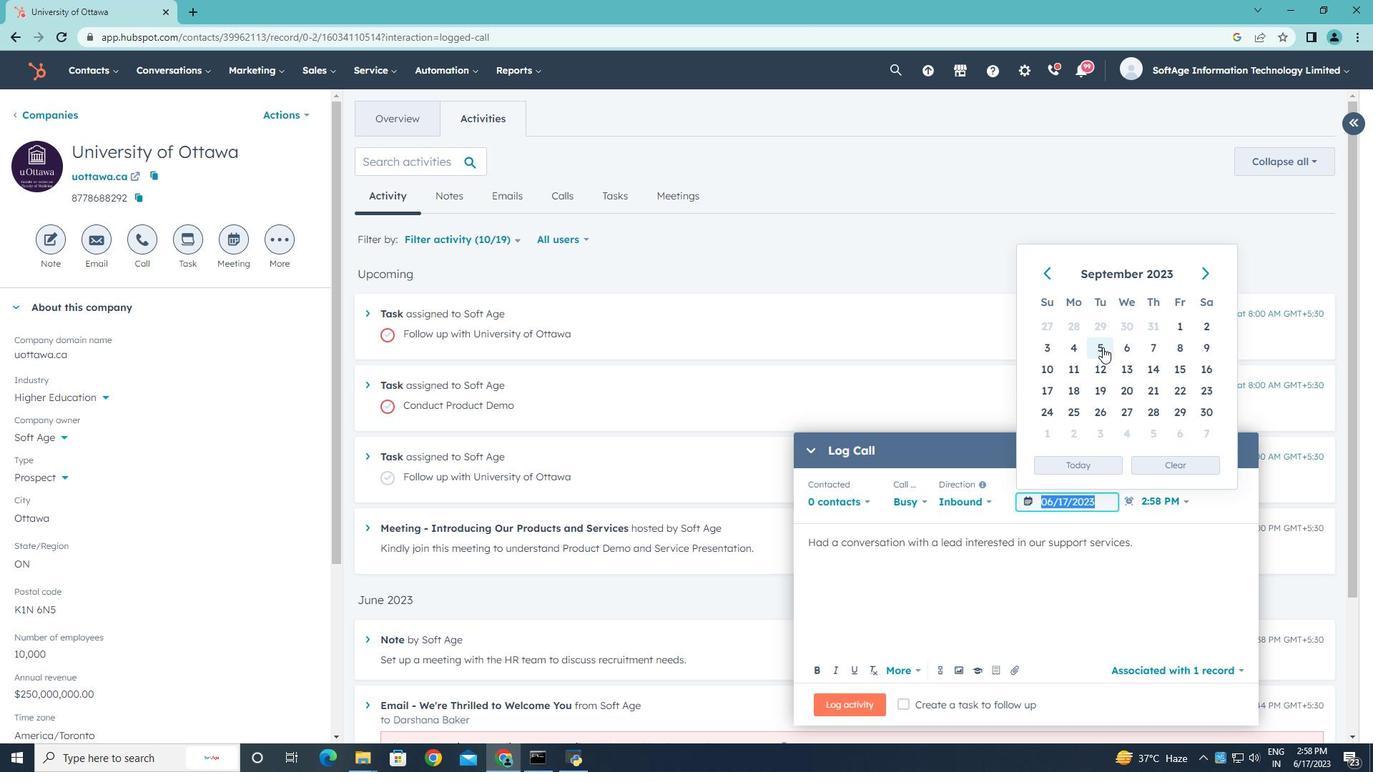 
Action: Mouse moved to (1182, 498)
Screenshot: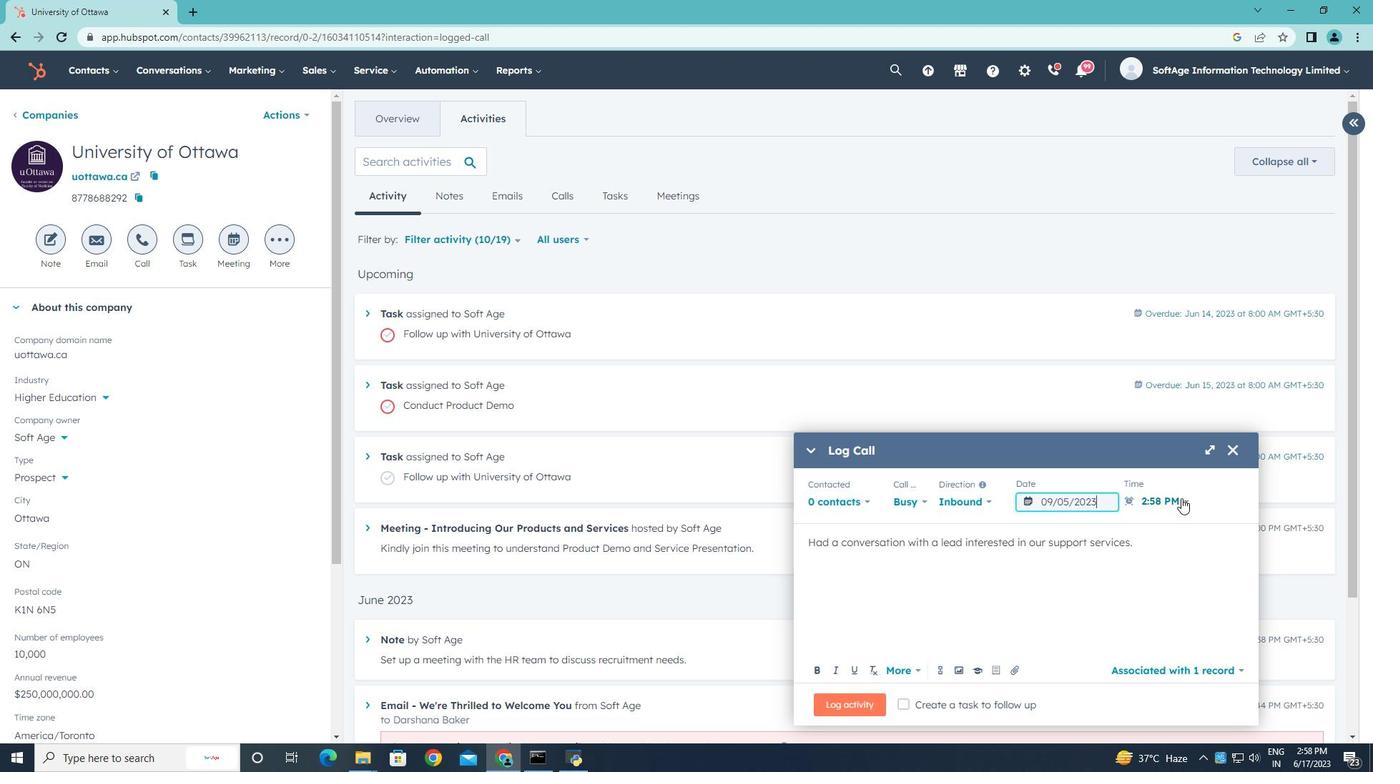 
Action: Mouse pressed left at (1182, 498)
Screenshot: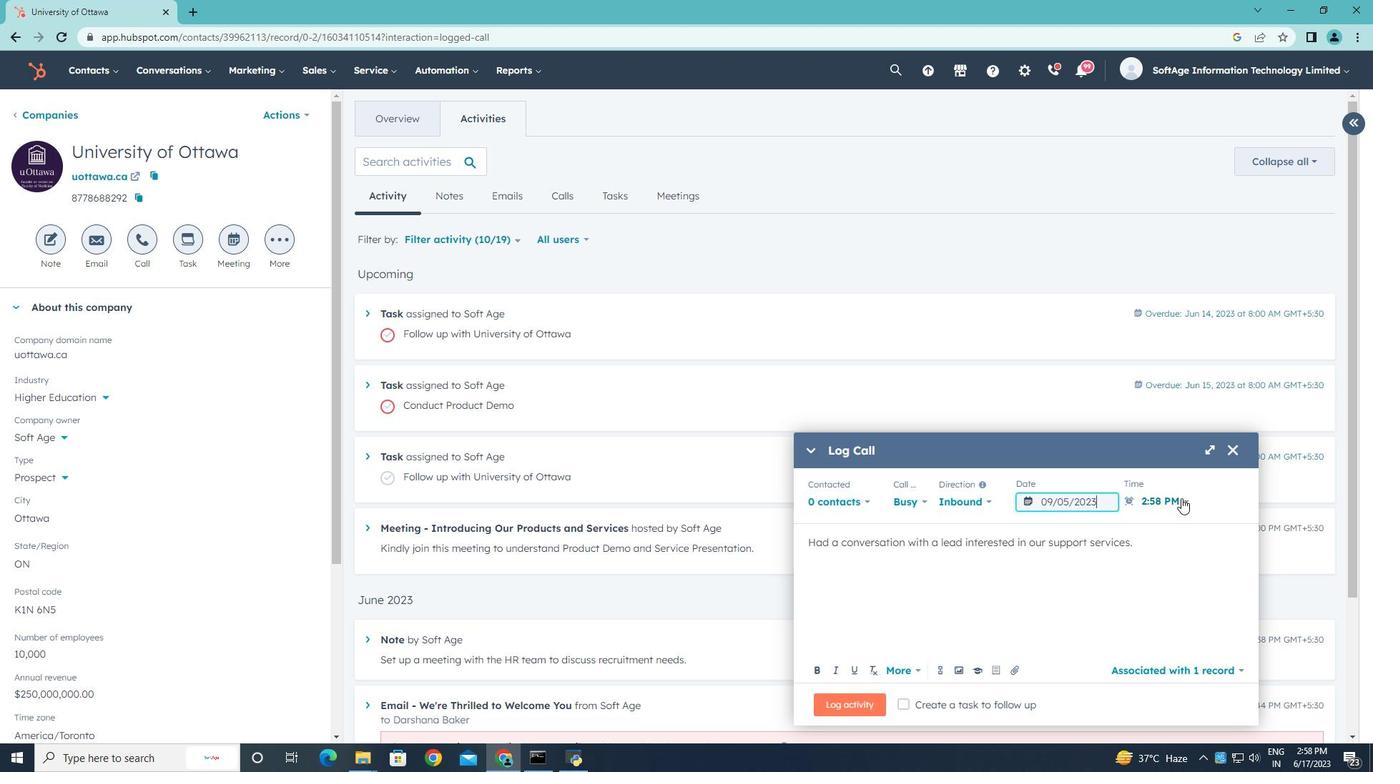 
Action: Mouse moved to (1163, 600)
Screenshot: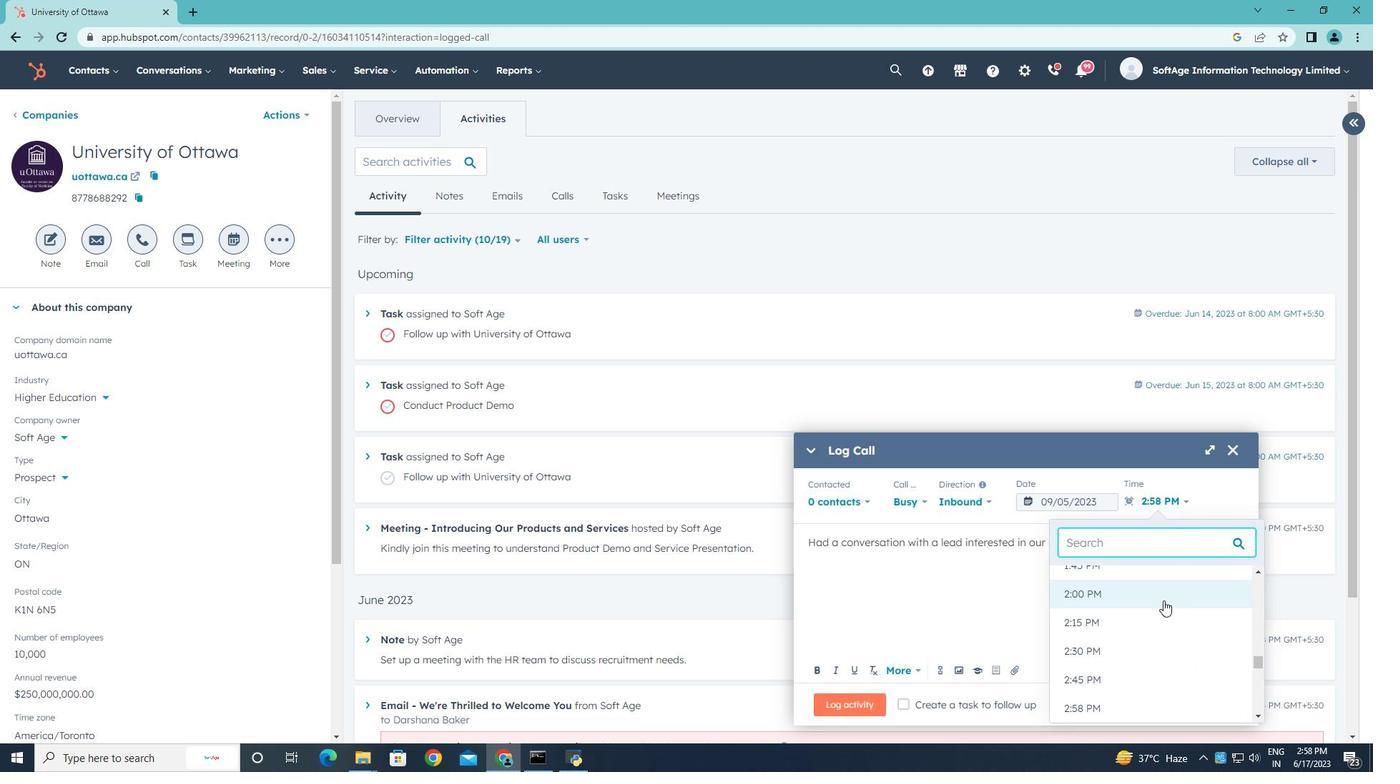 
Action: Mouse scrolled (1163, 600) with delta (0, 0)
Screenshot: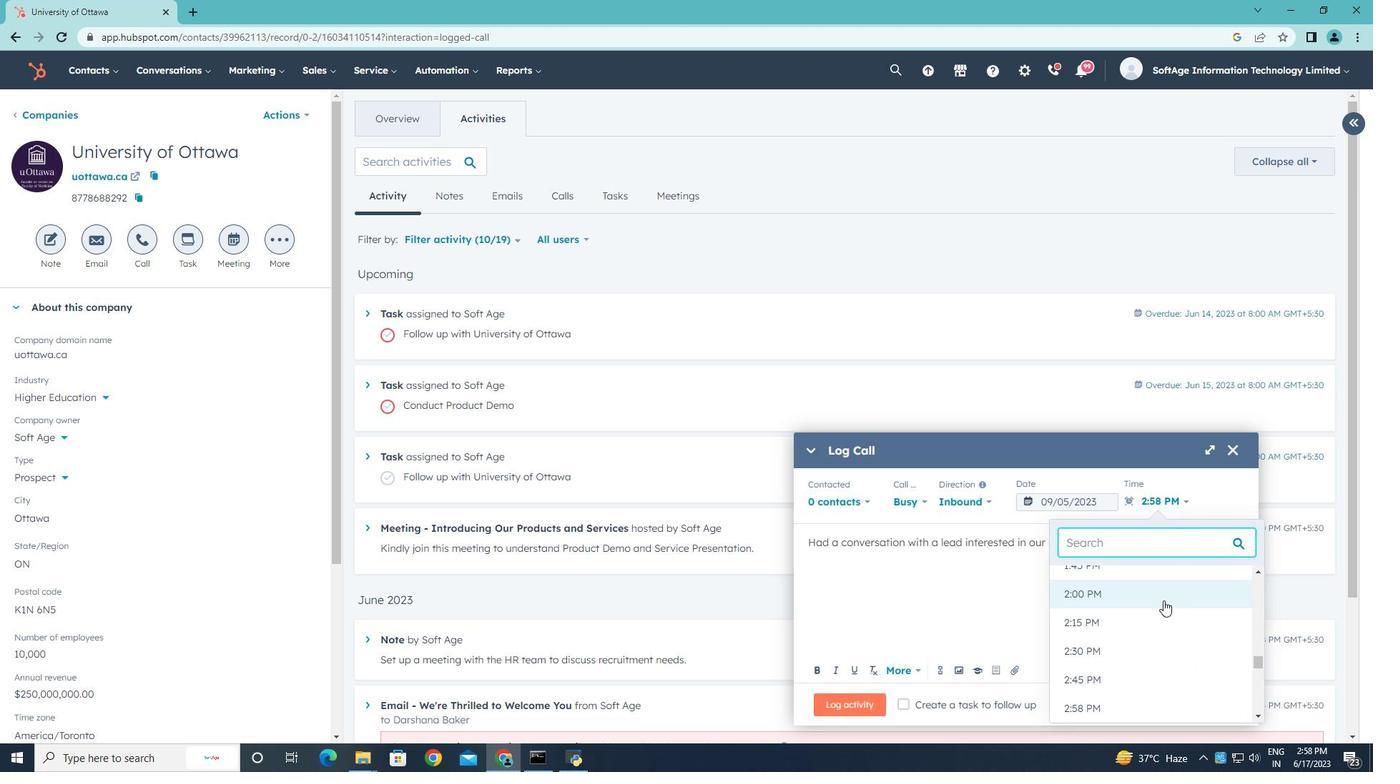
Action: Mouse moved to (1163, 600)
Screenshot: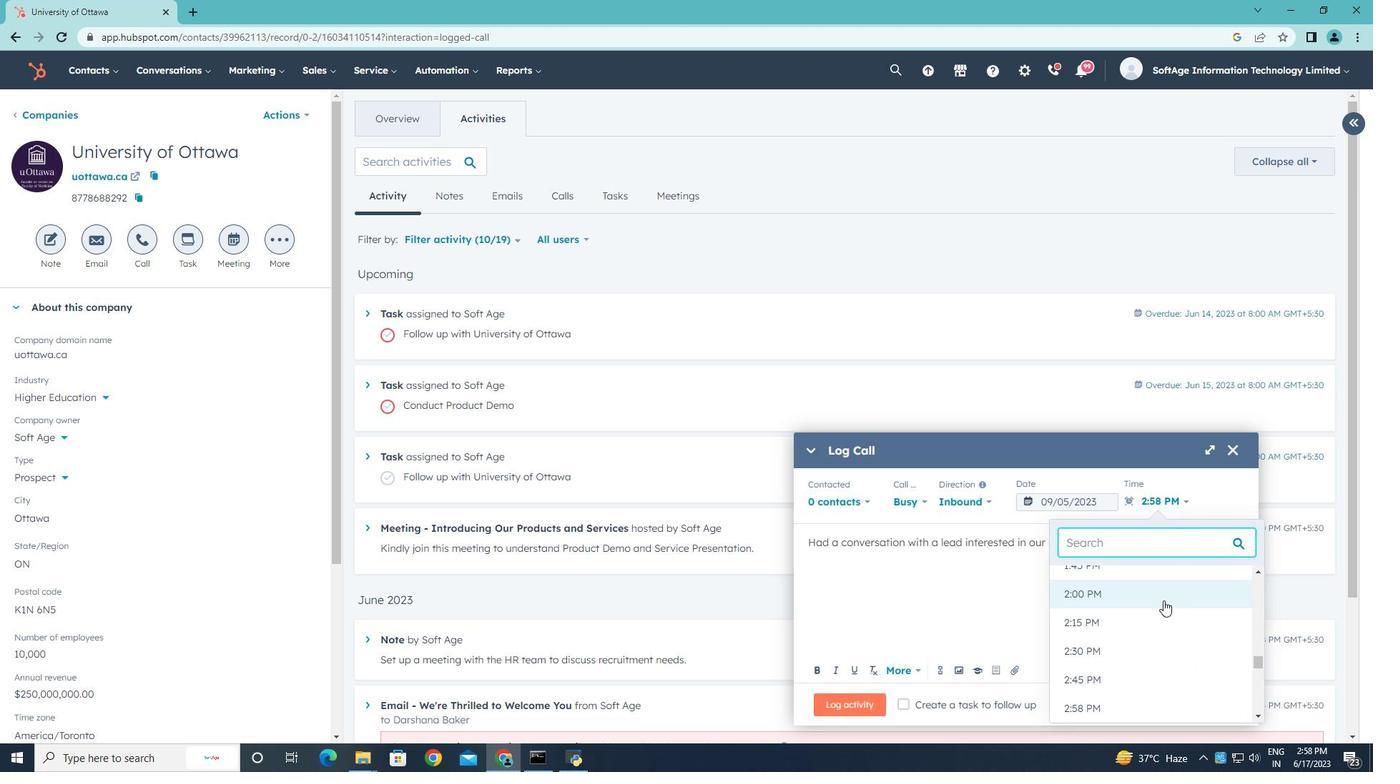 
Action: Mouse scrolled (1163, 600) with delta (0, 0)
Screenshot: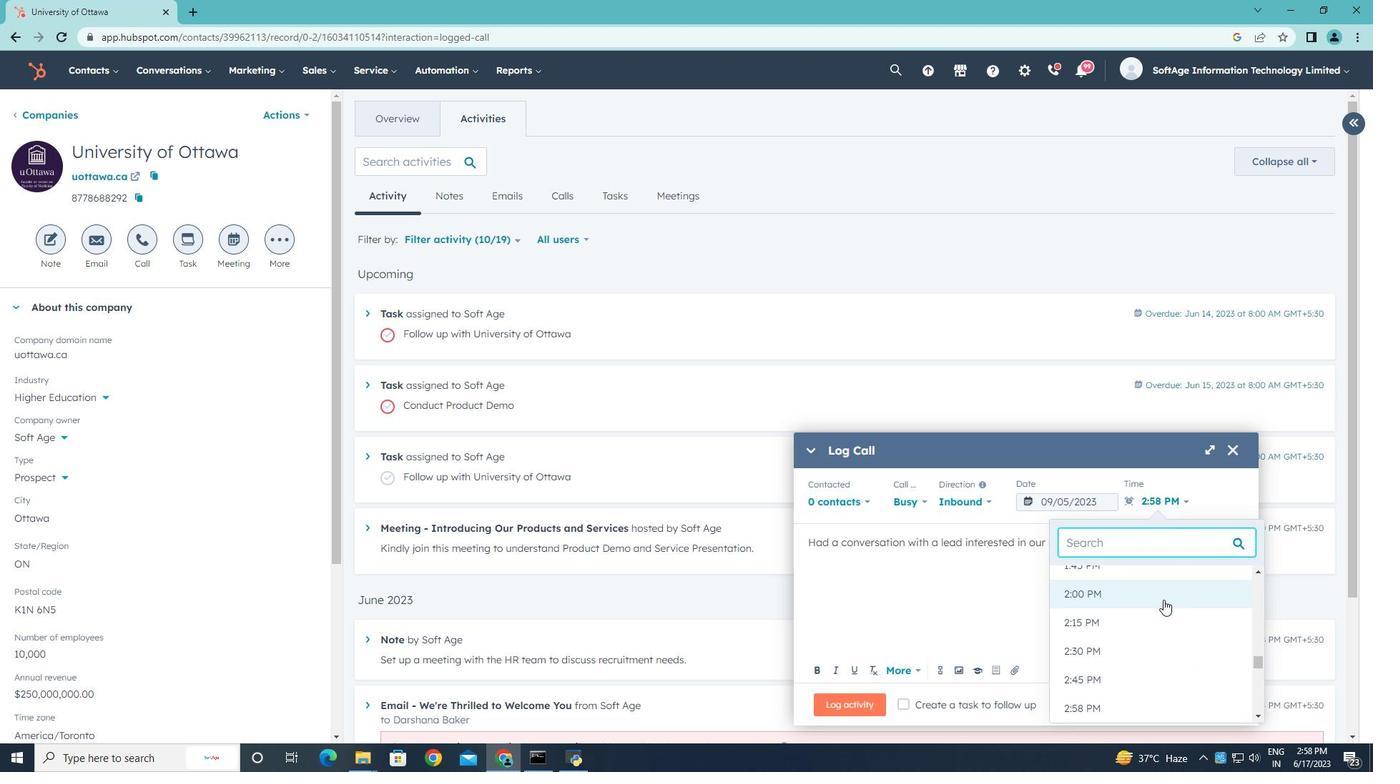 
Action: Mouse scrolled (1163, 600) with delta (0, 0)
Screenshot: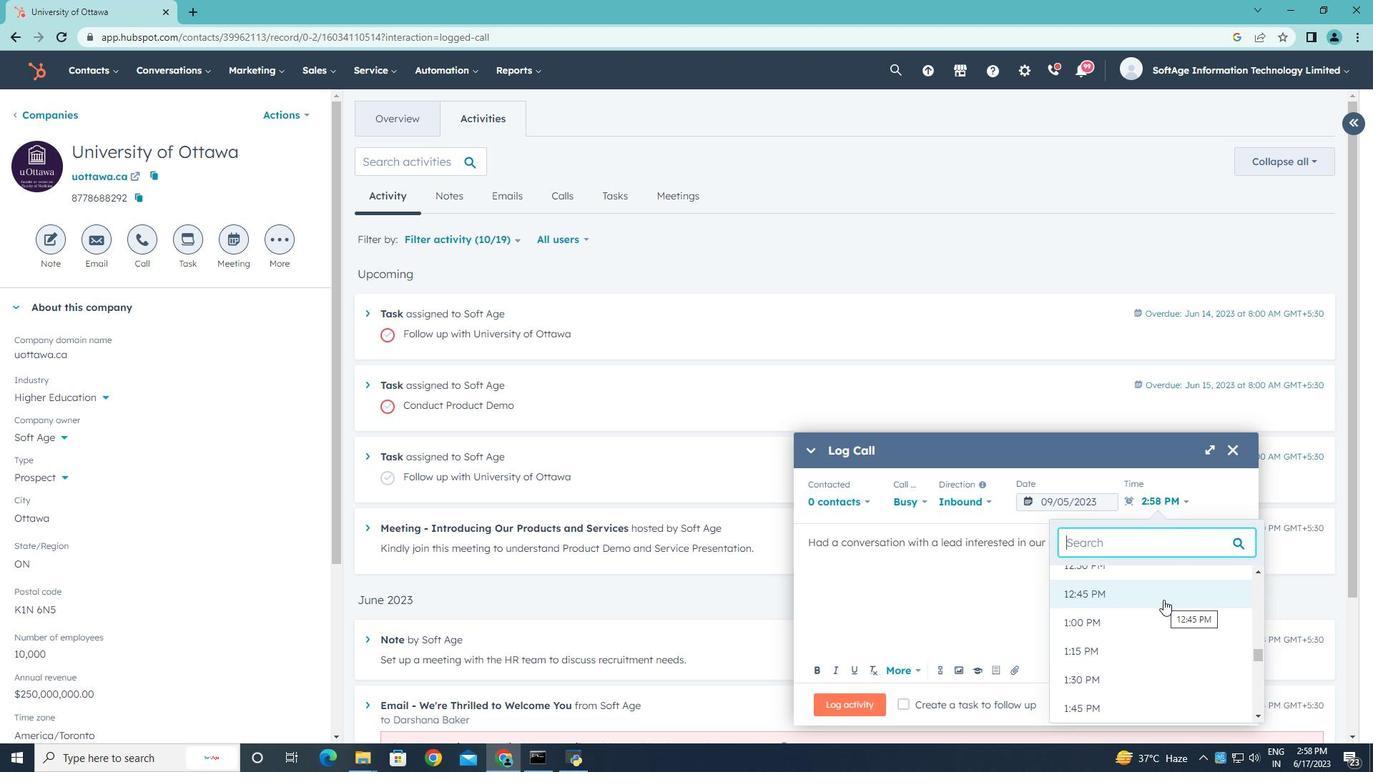 
Action: Mouse moved to (1148, 579)
Screenshot: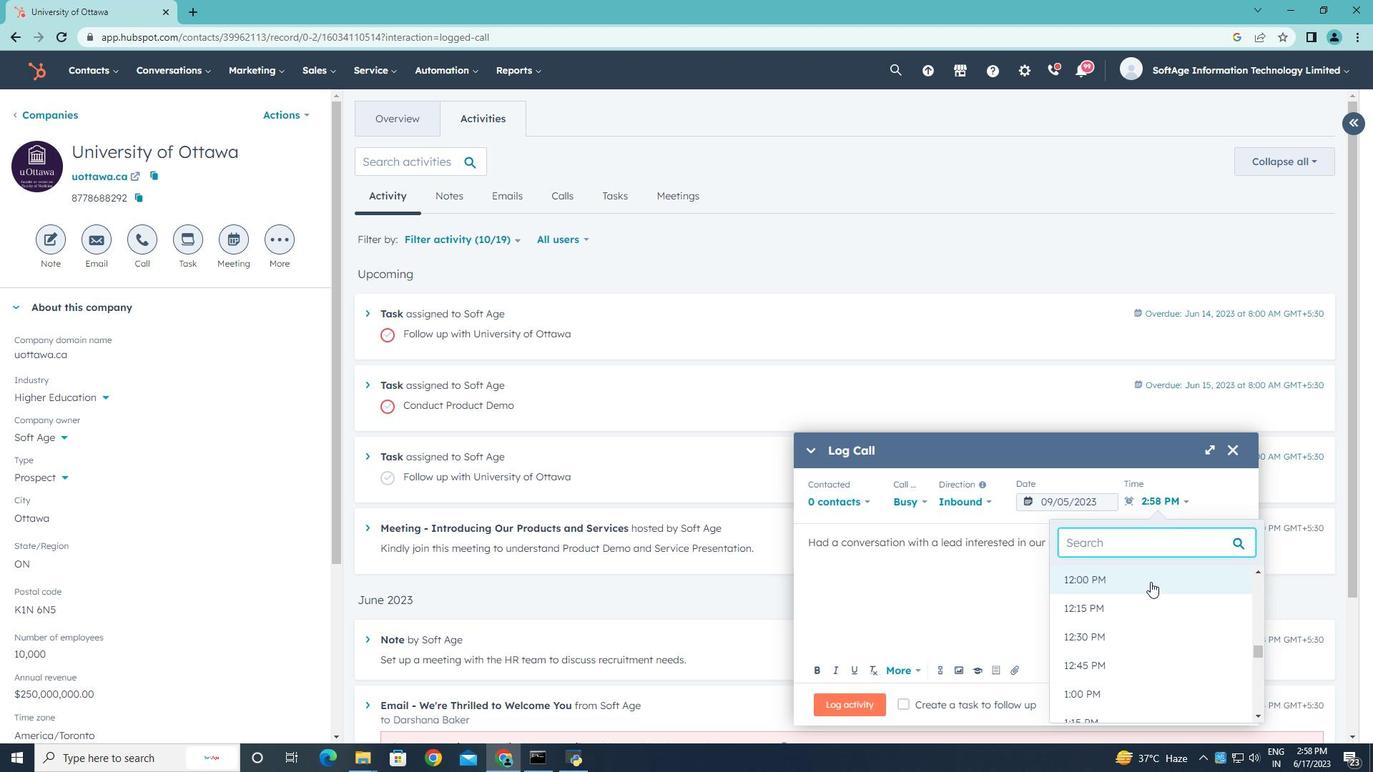 
Action: Mouse pressed left at (1148, 579)
Screenshot: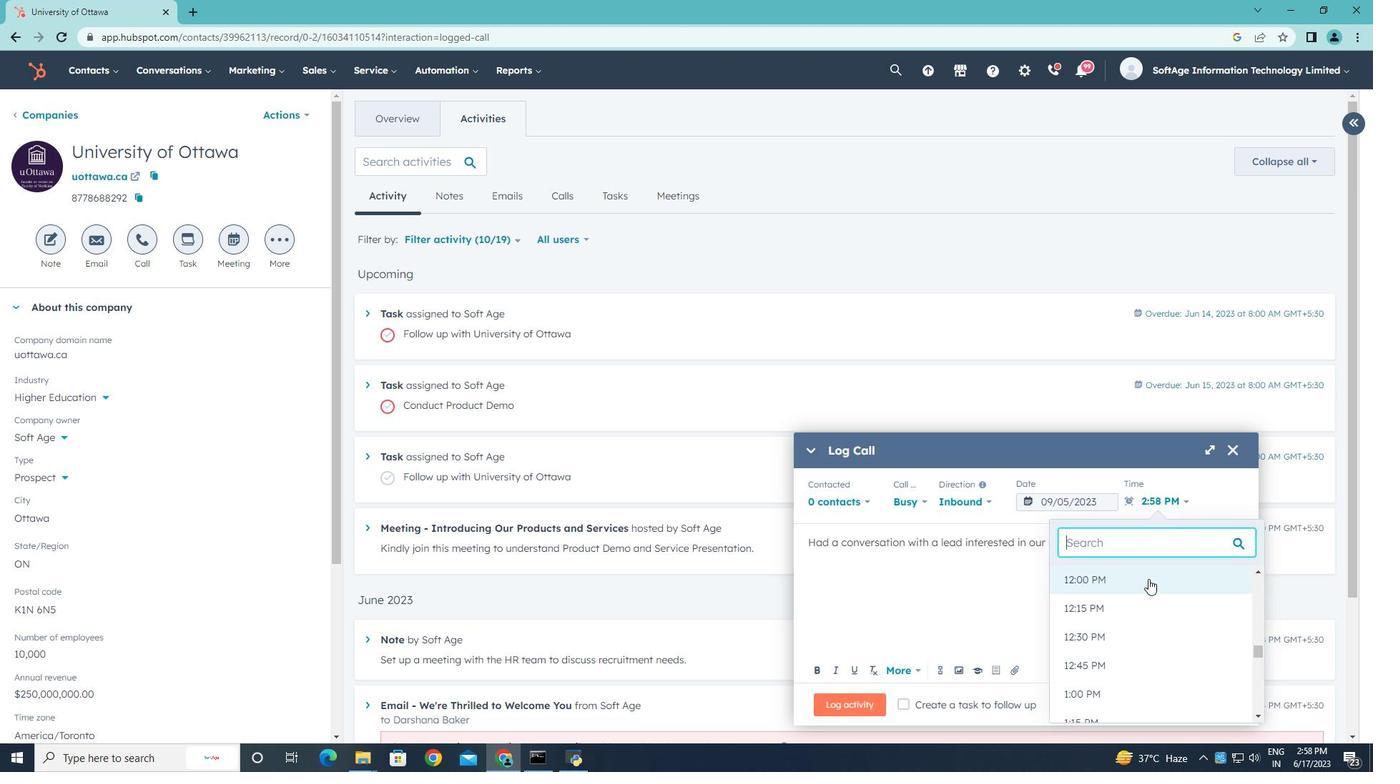 
Action: Mouse moved to (848, 698)
Screenshot: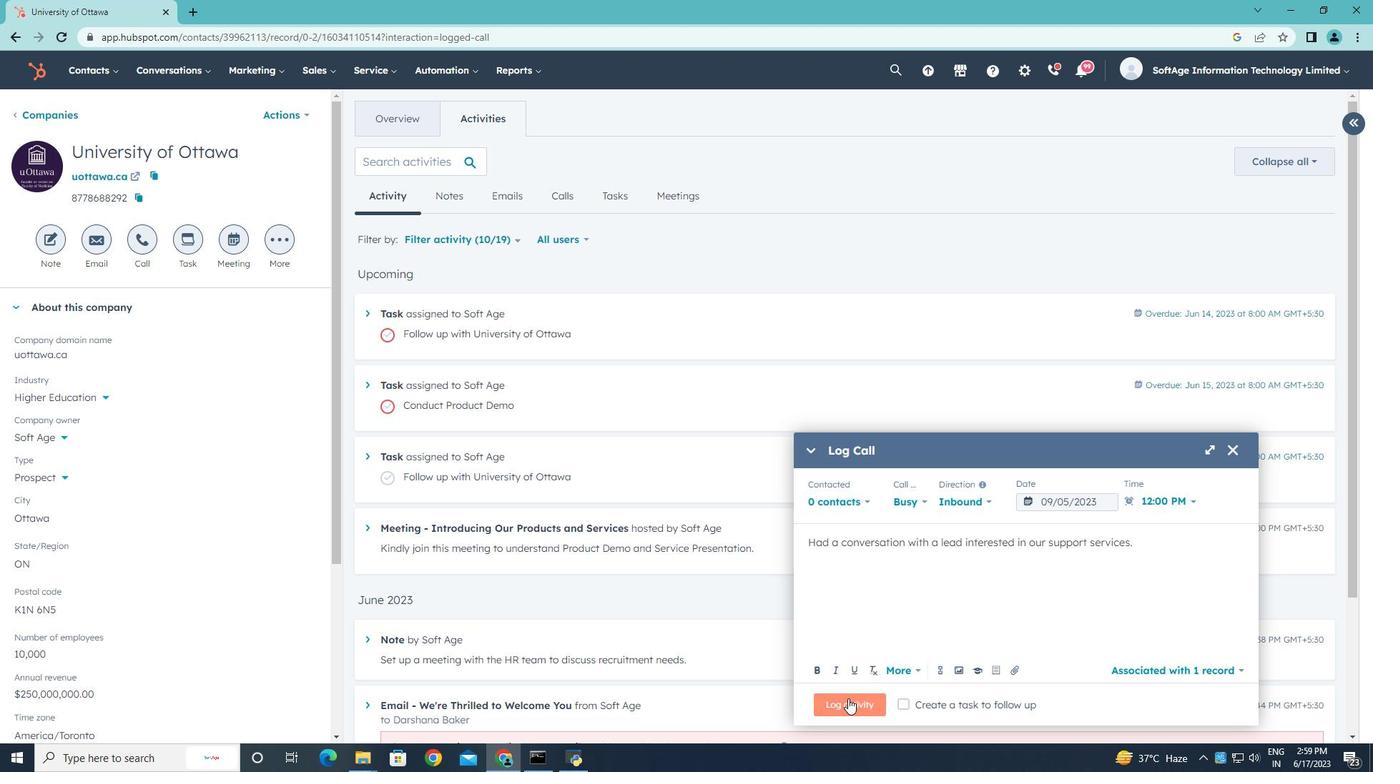 
Action: Mouse pressed left at (848, 698)
Screenshot: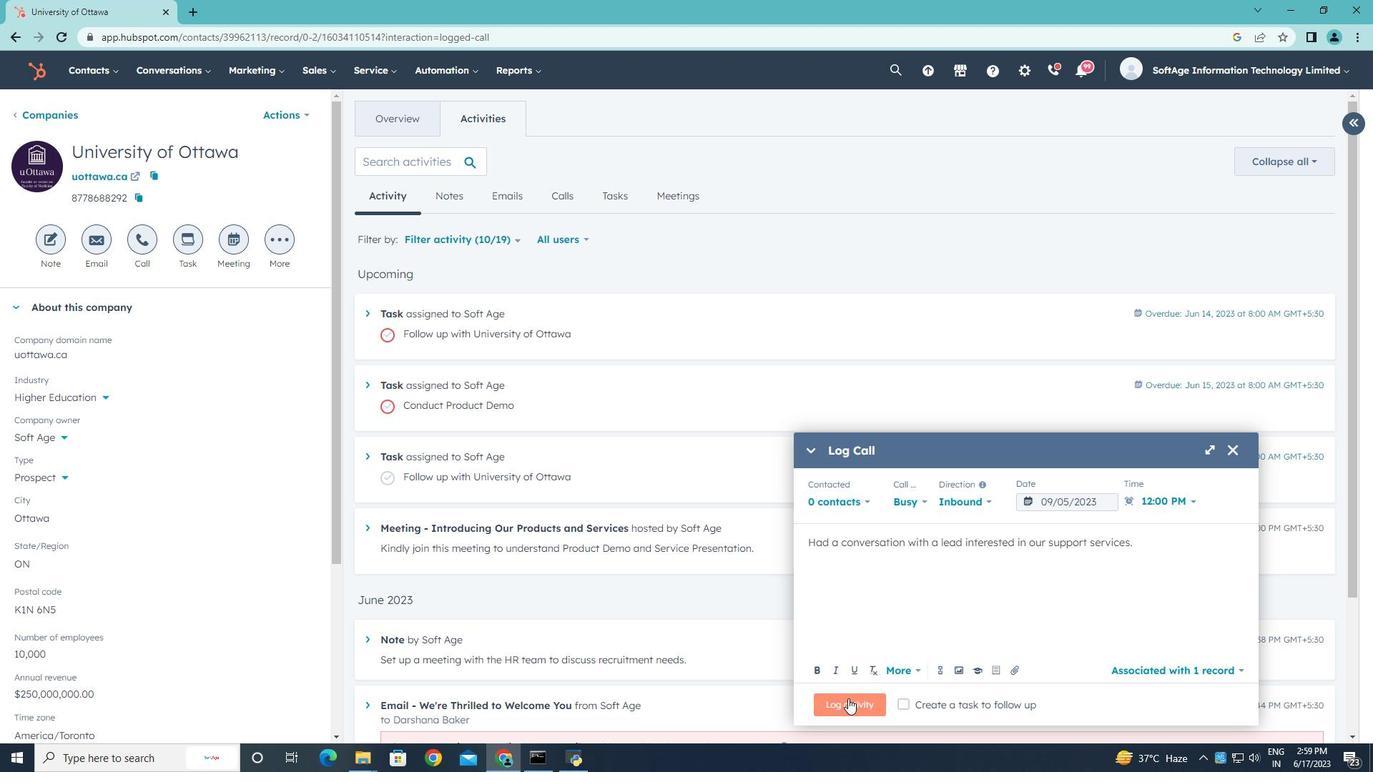 
